 Task: Create a due date automation trigger when advanced on, 2 days after a card is due add fields without custom fields "Resume" completed at 11:00 AM.
Action: Mouse moved to (960, 275)
Screenshot: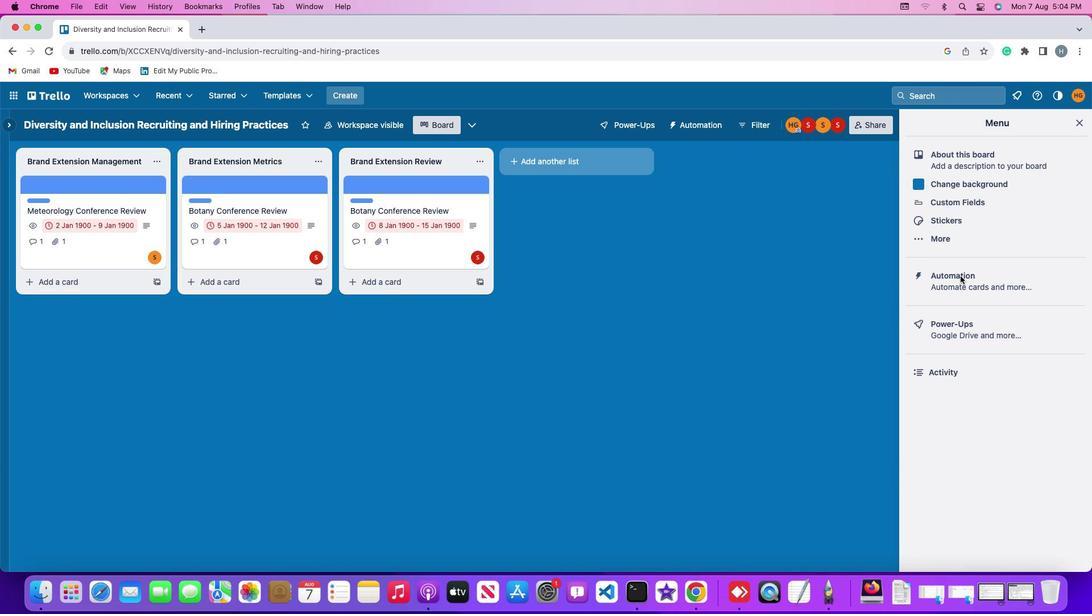 
Action: Mouse pressed left at (960, 275)
Screenshot: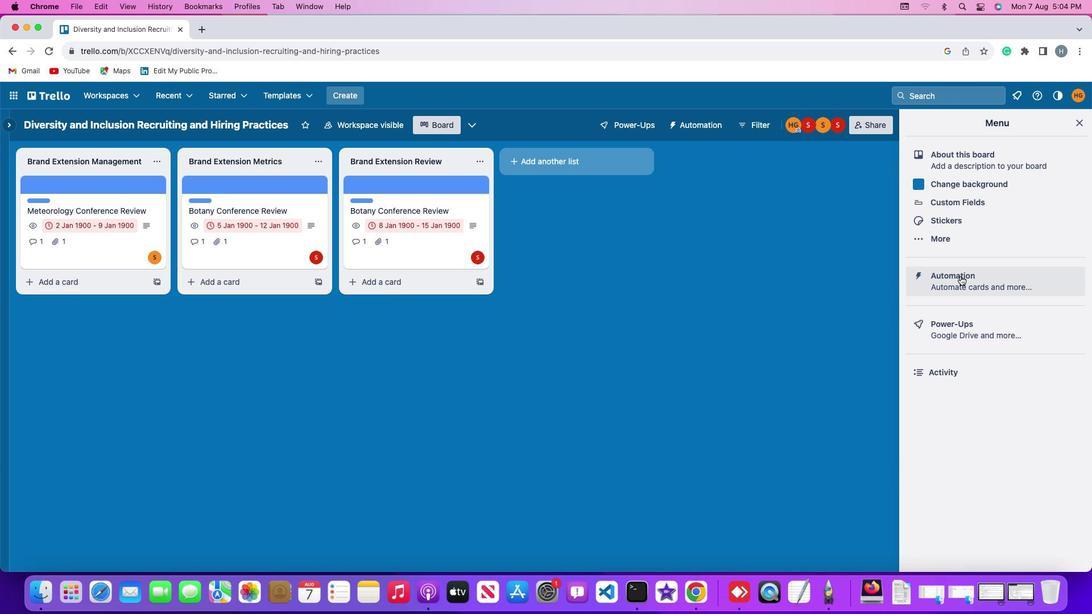 
Action: Mouse moved to (960, 275)
Screenshot: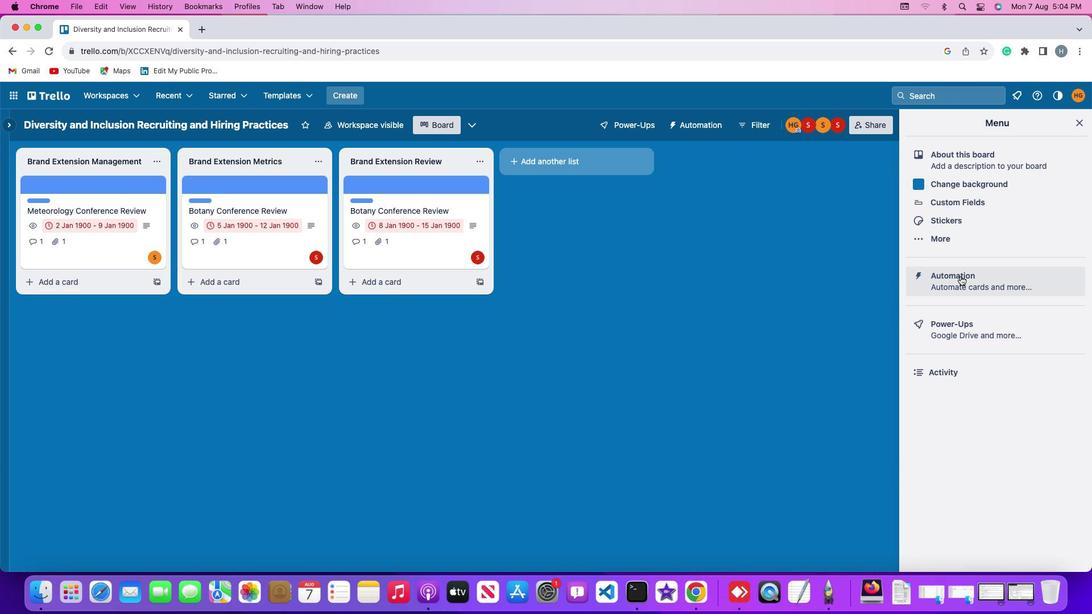 
Action: Mouse pressed left at (960, 275)
Screenshot: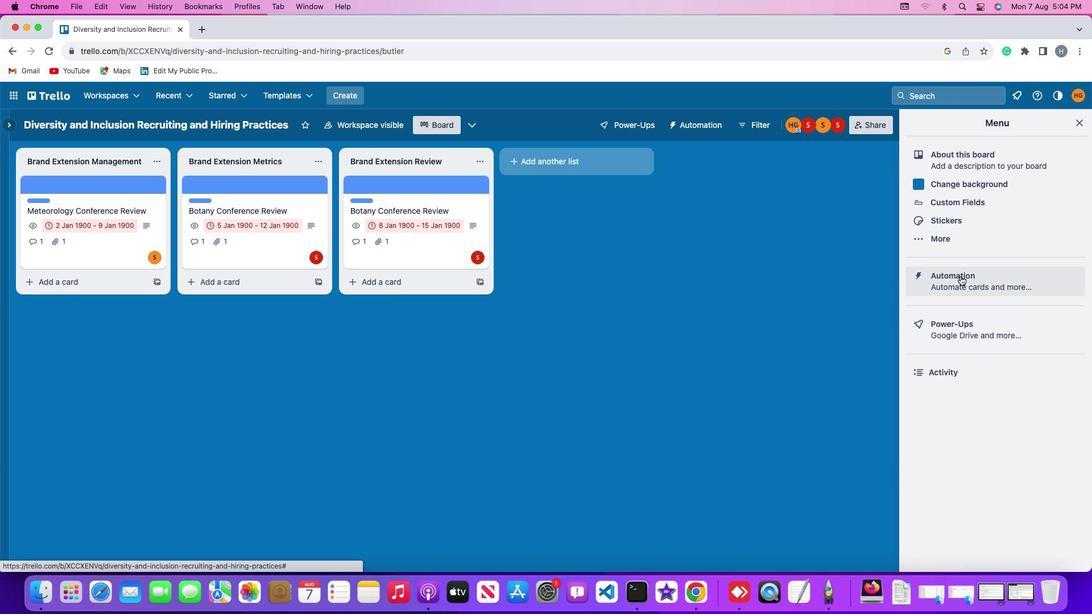 
Action: Mouse moved to (87, 267)
Screenshot: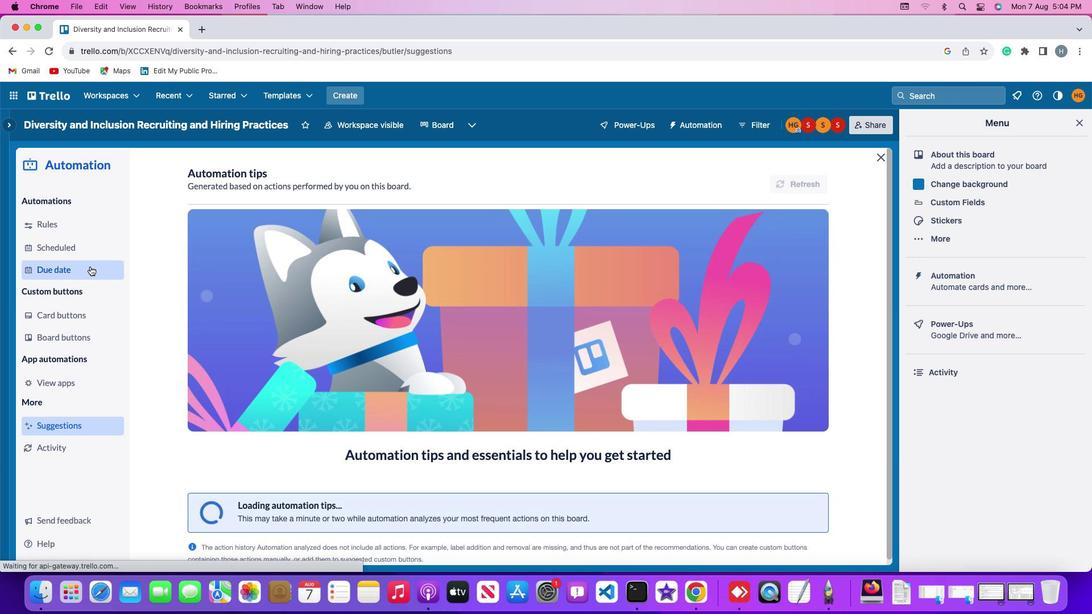 
Action: Mouse pressed left at (87, 267)
Screenshot: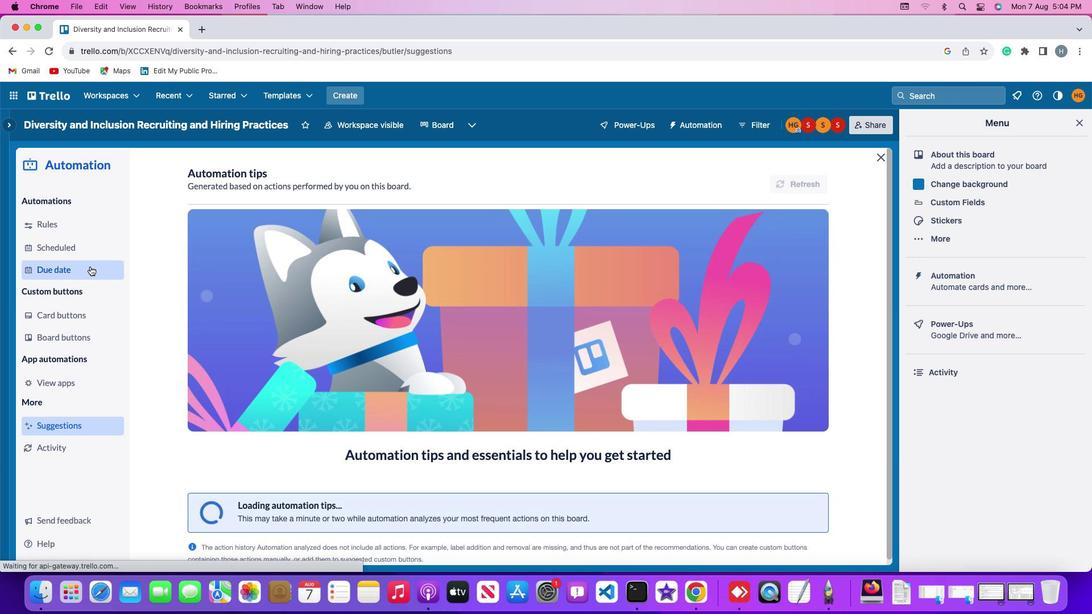 
Action: Mouse moved to (750, 174)
Screenshot: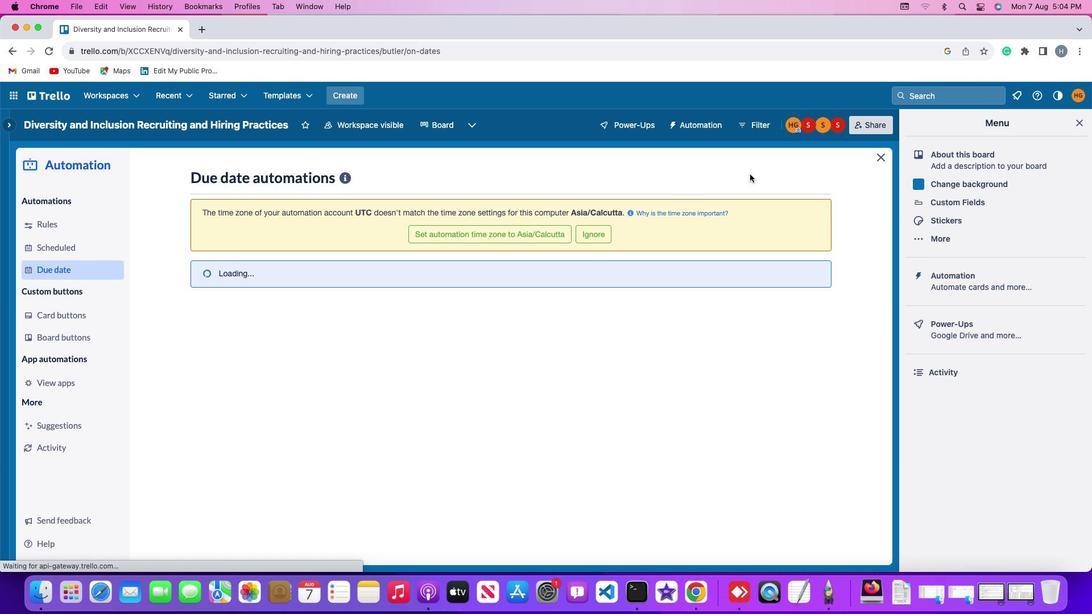 
Action: Mouse pressed left at (750, 174)
Screenshot: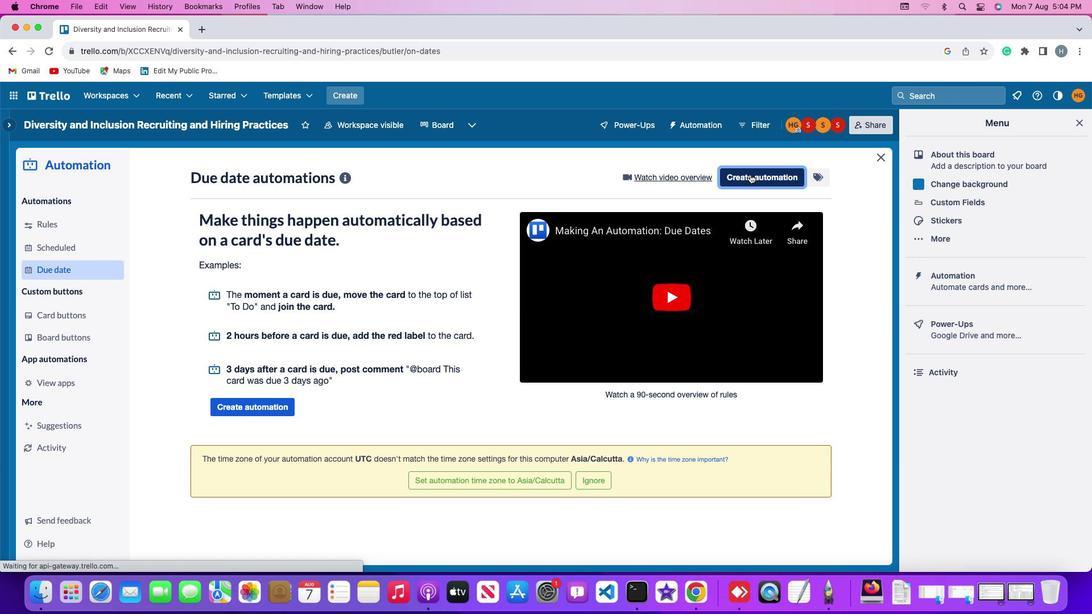 
Action: Mouse moved to (397, 283)
Screenshot: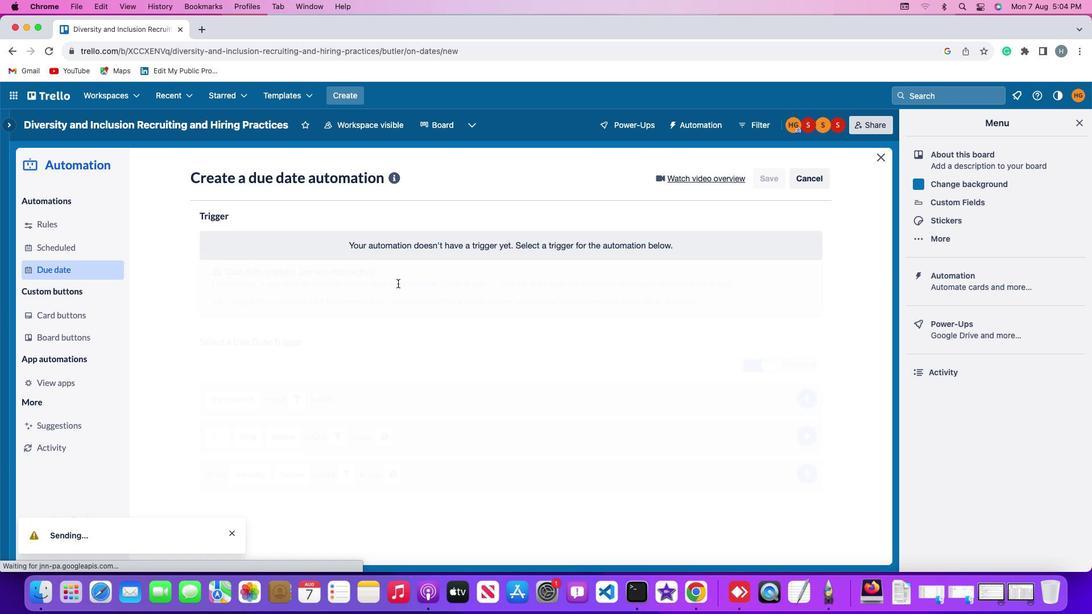 
Action: Mouse pressed left at (397, 283)
Screenshot: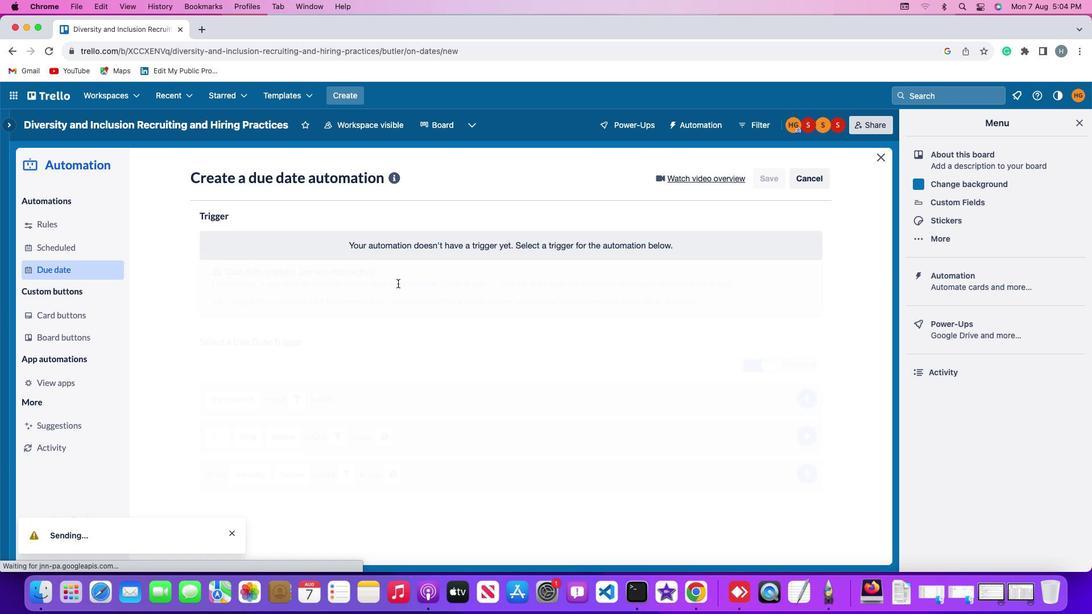 
Action: Mouse moved to (221, 457)
Screenshot: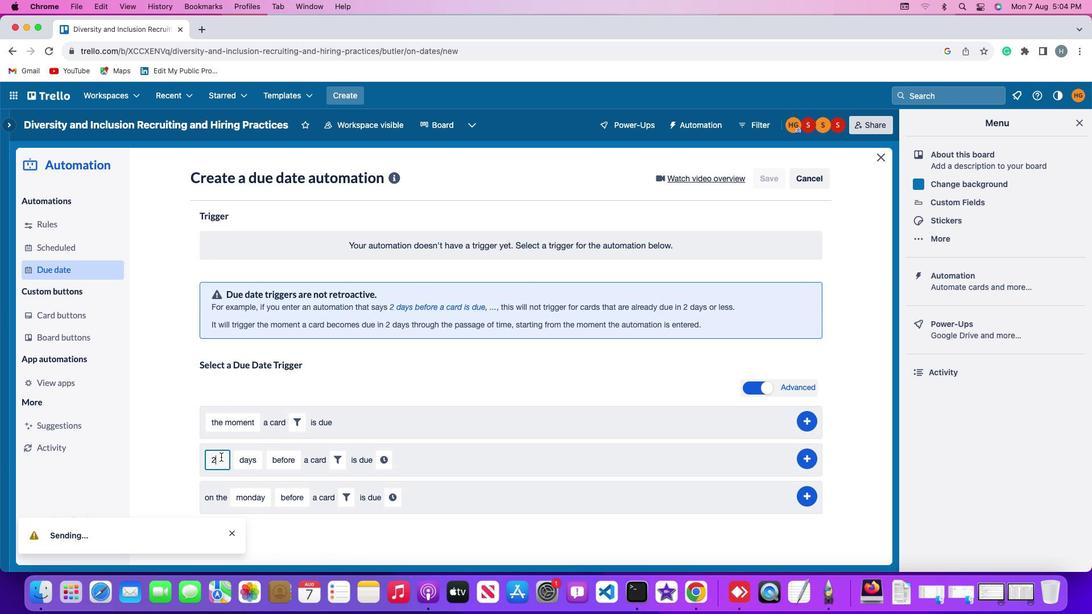 
Action: Mouse pressed left at (221, 457)
Screenshot: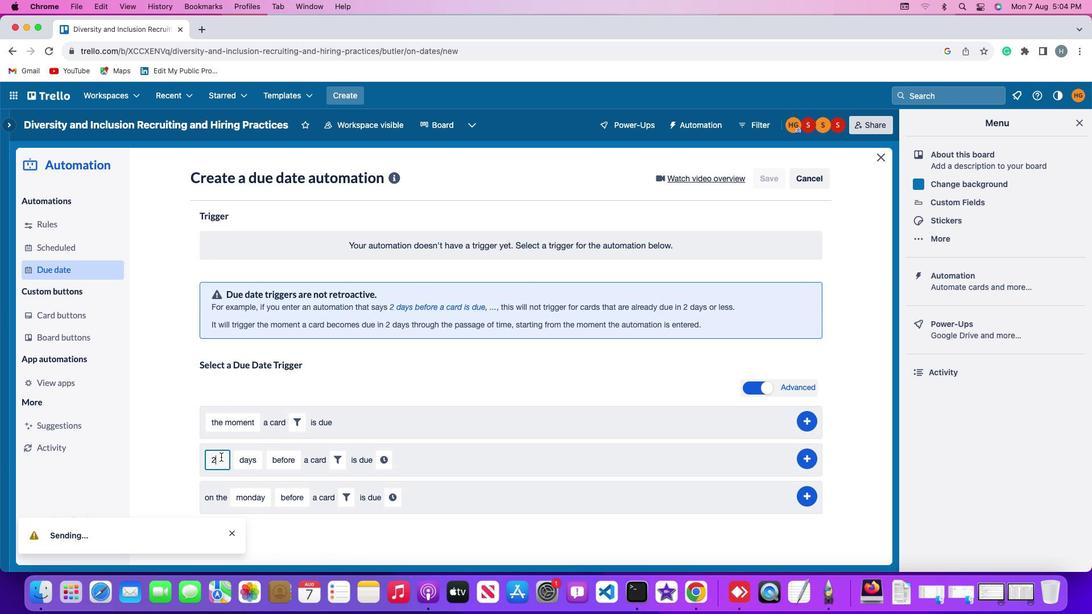 
Action: Key pressed Key.backspace'2'
Screenshot: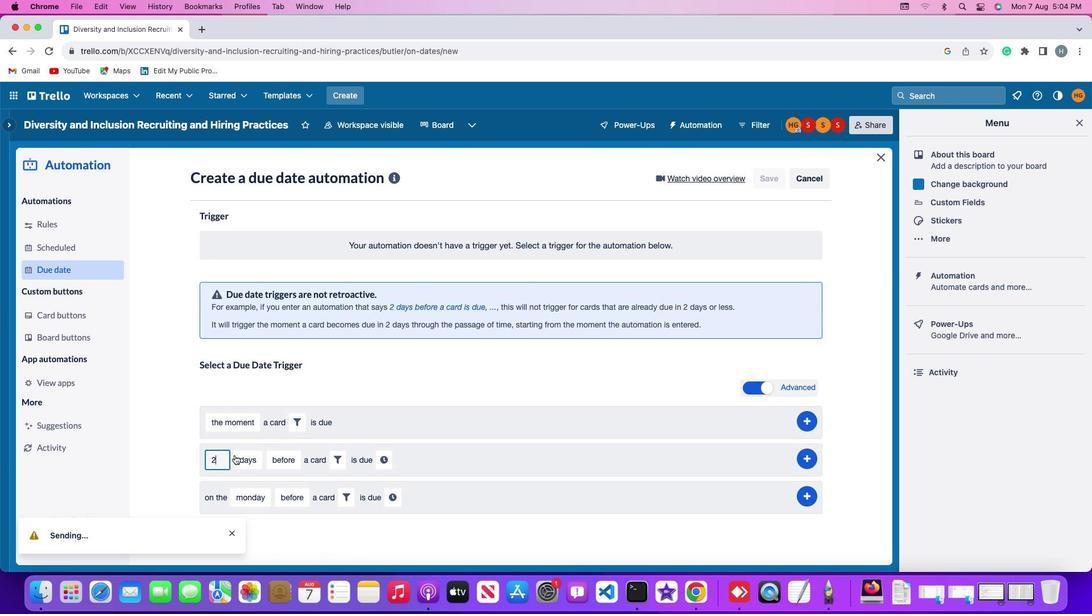 
Action: Mouse moved to (248, 458)
Screenshot: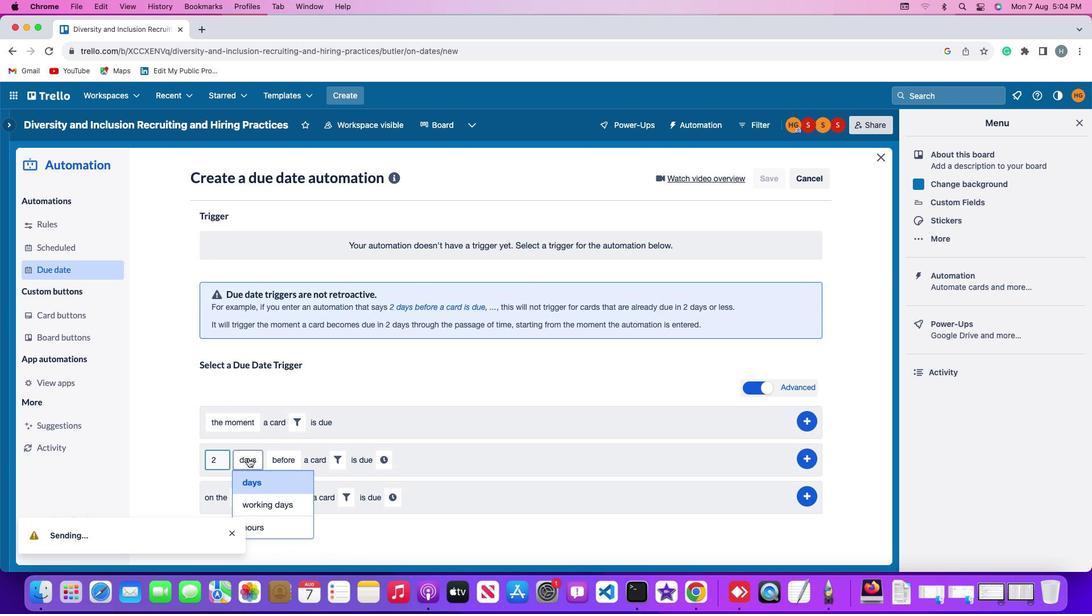 
Action: Mouse pressed left at (248, 458)
Screenshot: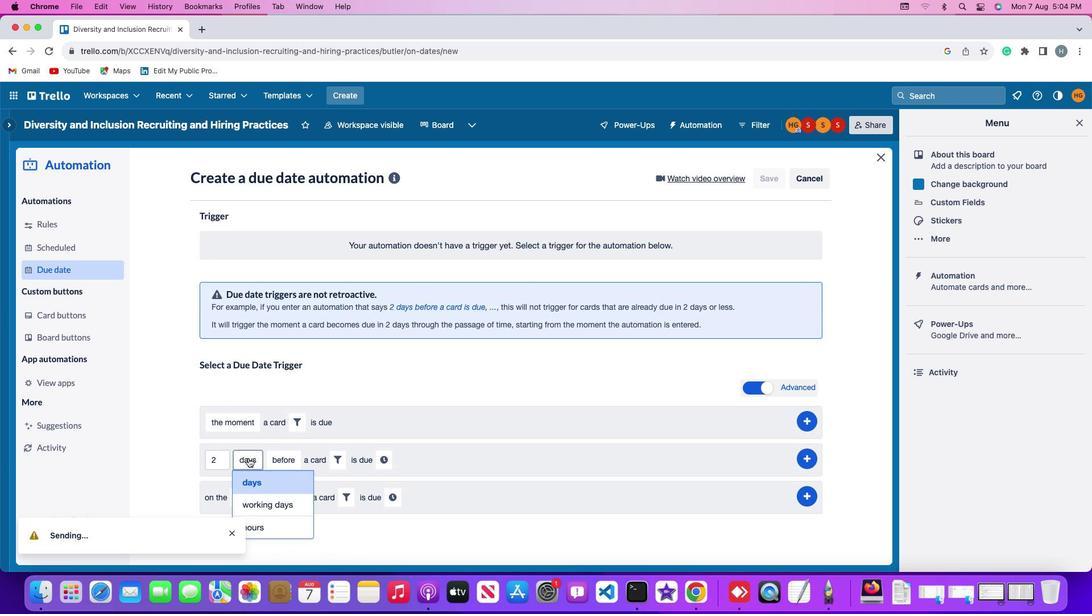 
Action: Mouse moved to (256, 478)
Screenshot: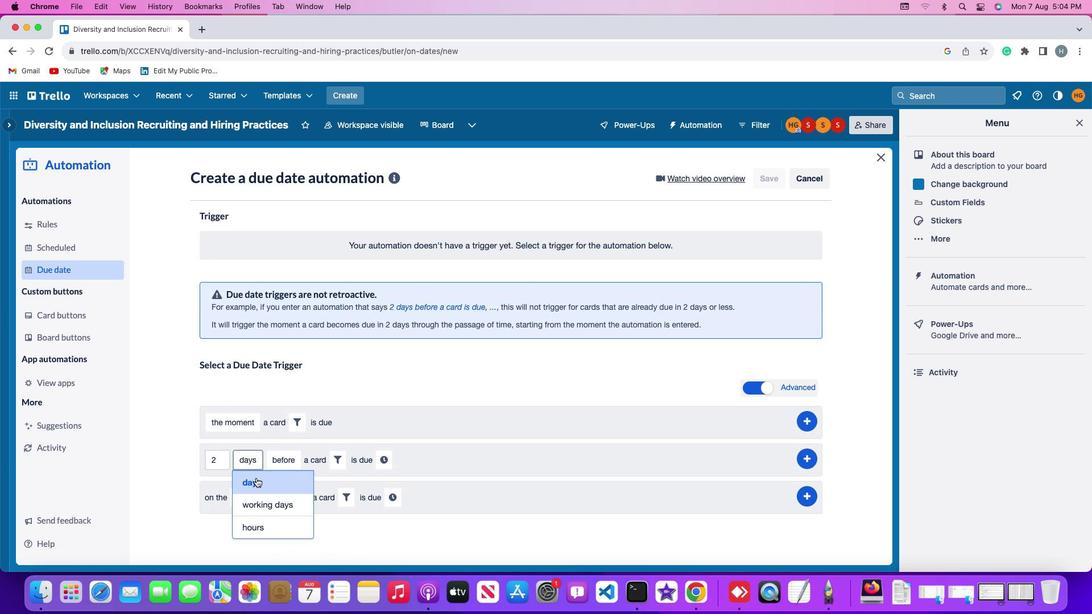 
Action: Mouse pressed left at (256, 478)
Screenshot: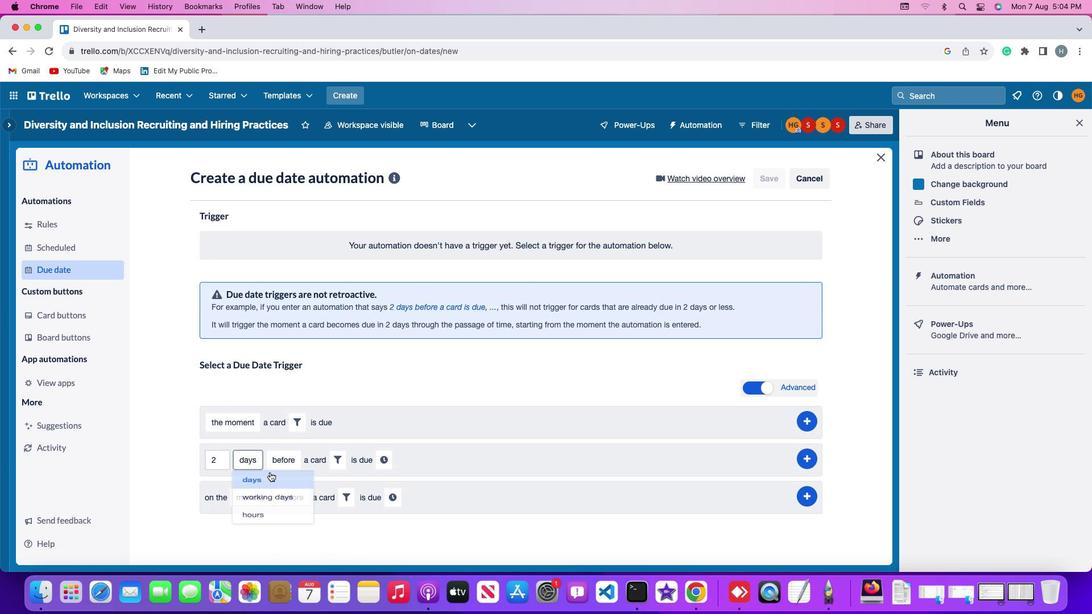 
Action: Mouse moved to (293, 459)
Screenshot: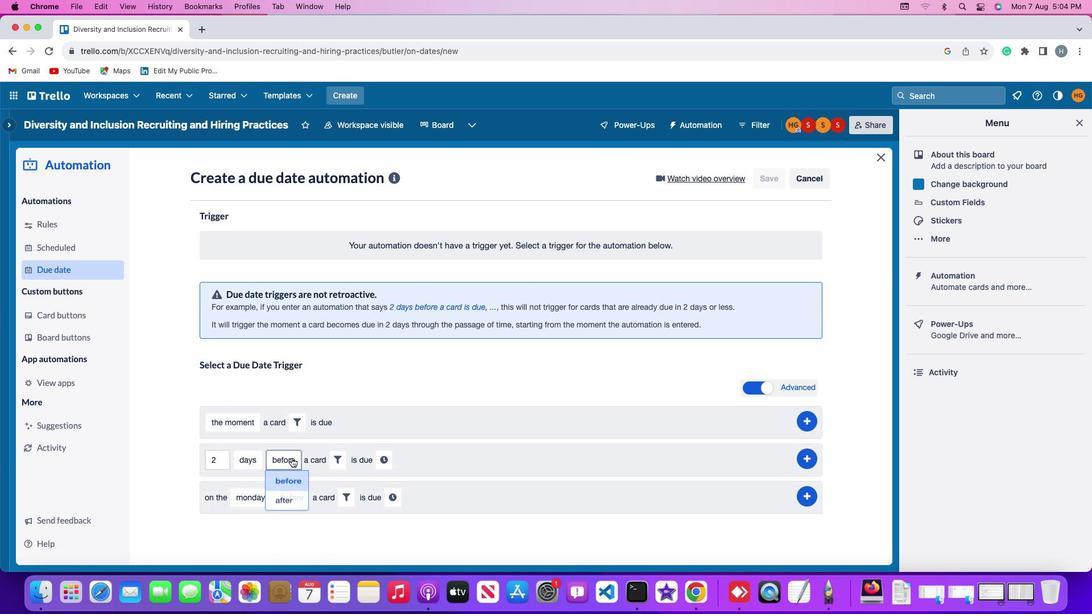 
Action: Mouse pressed left at (293, 459)
Screenshot: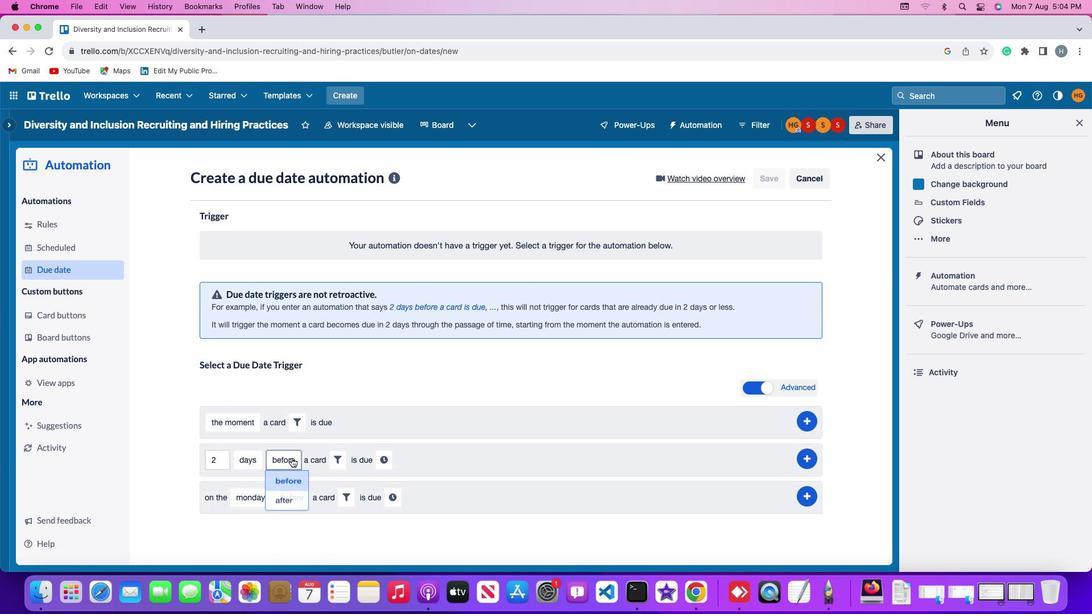 
Action: Mouse moved to (281, 506)
Screenshot: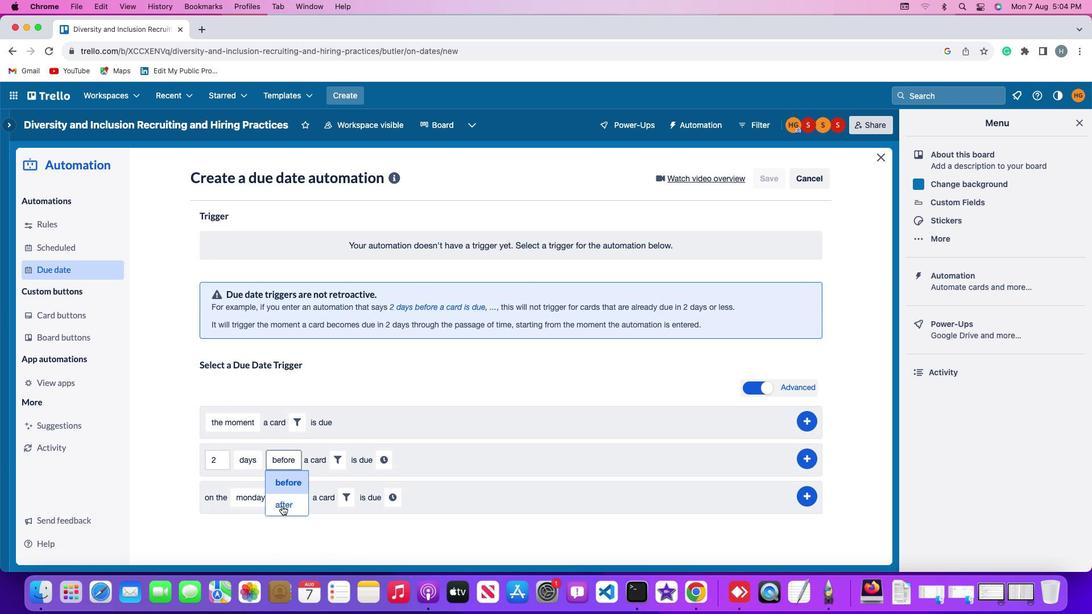 
Action: Mouse pressed left at (281, 506)
Screenshot: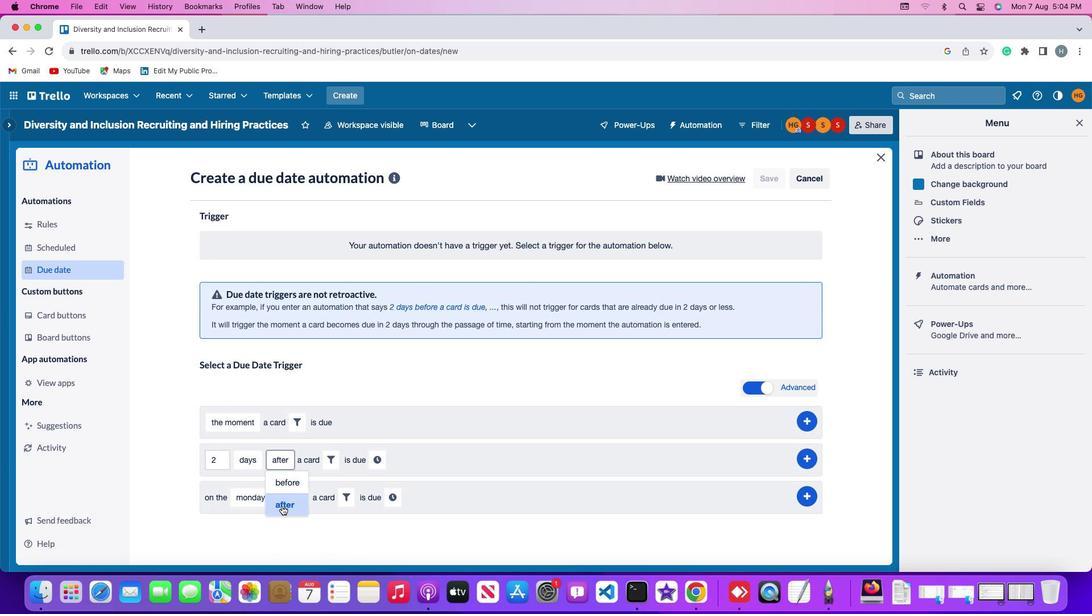 
Action: Mouse moved to (334, 458)
Screenshot: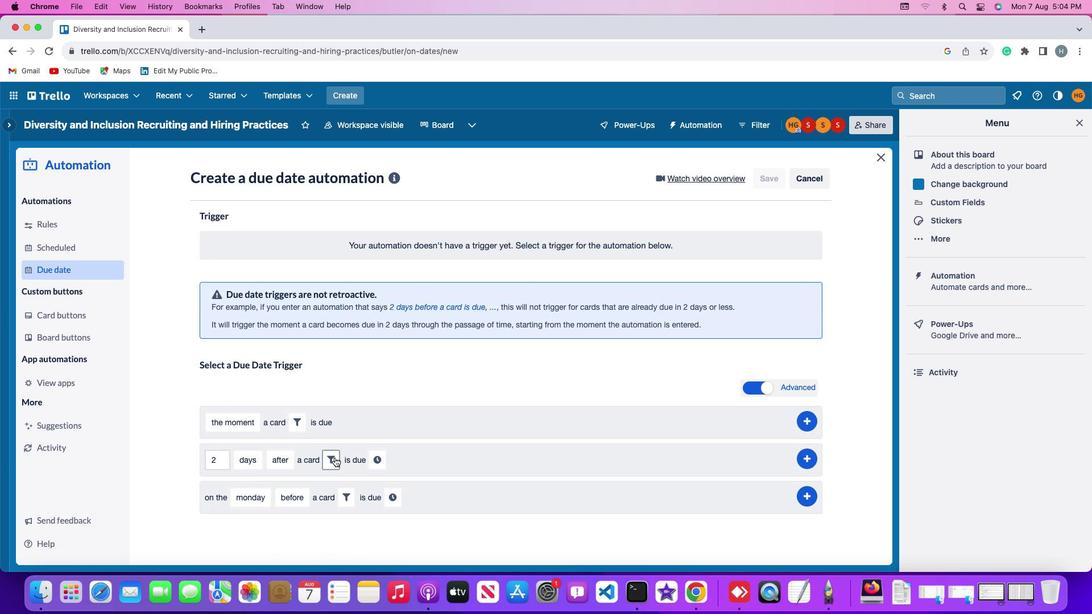 
Action: Mouse pressed left at (334, 458)
Screenshot: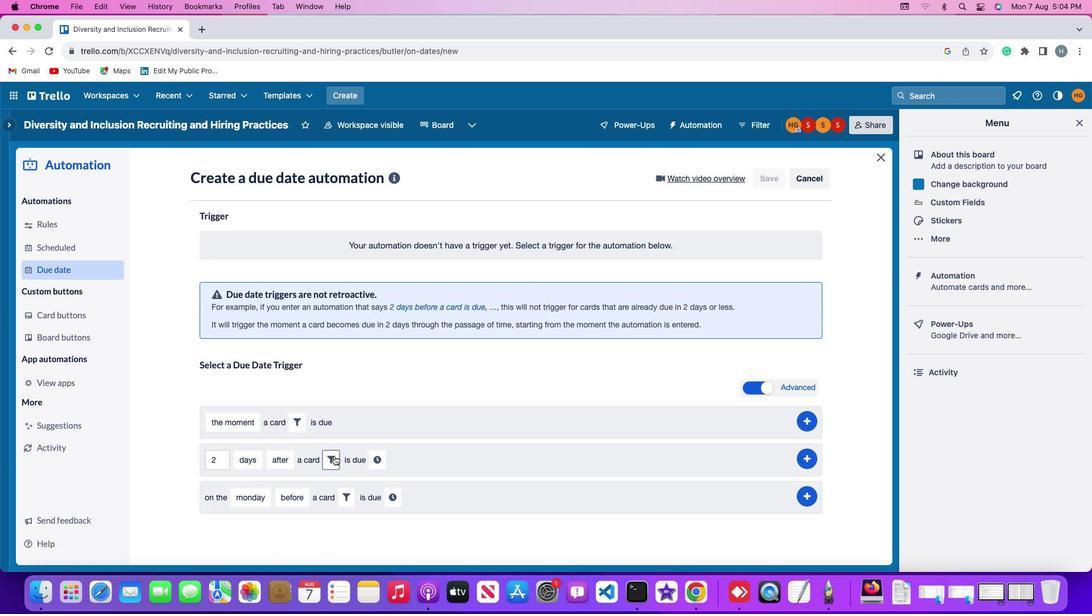 
Action: Mouse moved to (517, 493)
Screenshot: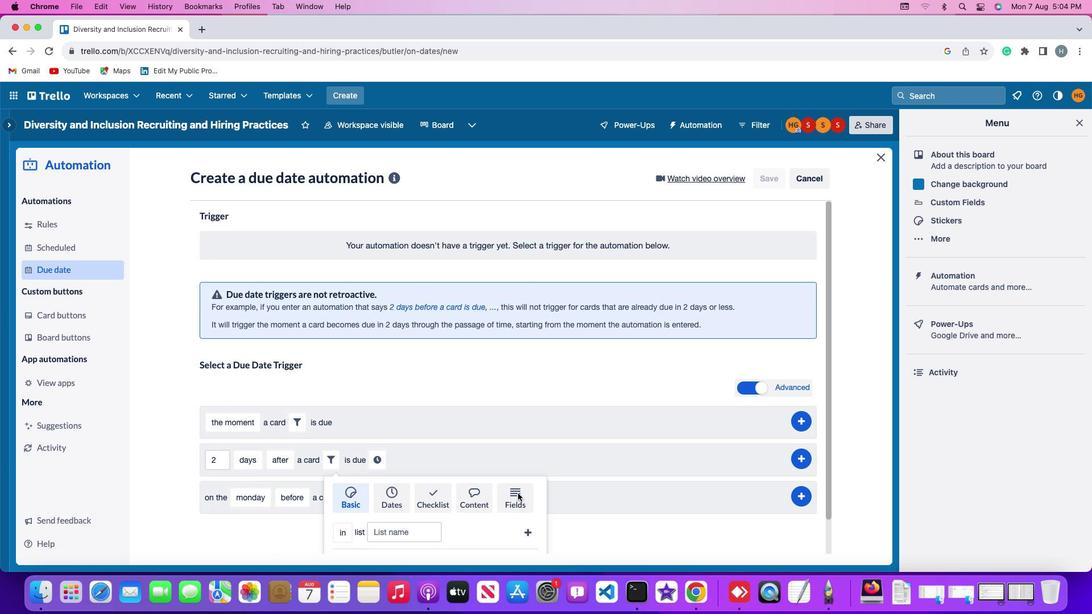 
Action: Mouse pressed left at (517, 493)
Screenshot: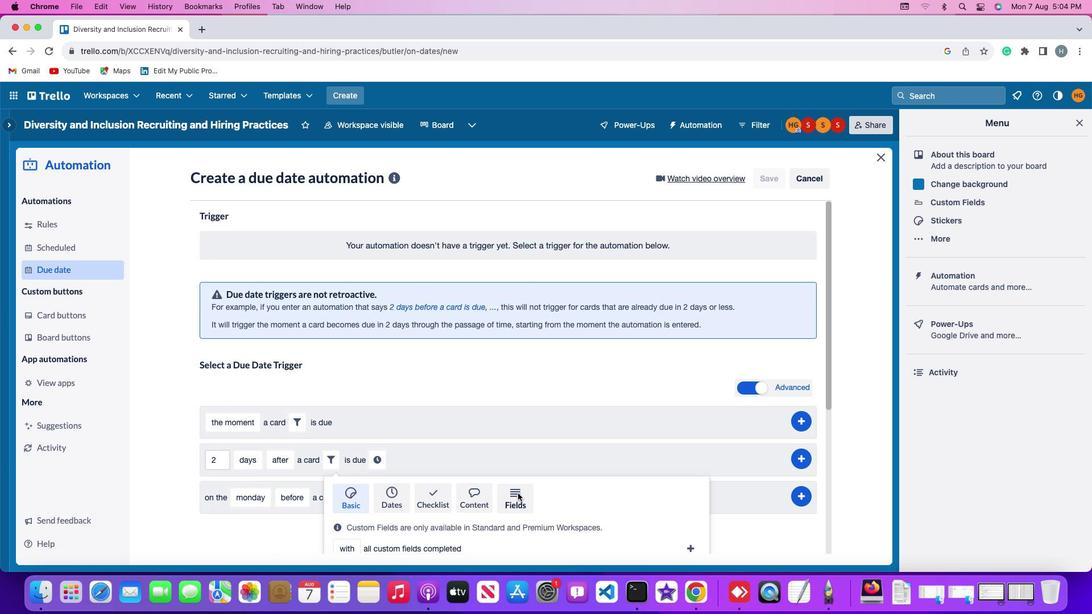 
Action: Mouse moved to (509, 492)
Screenshot: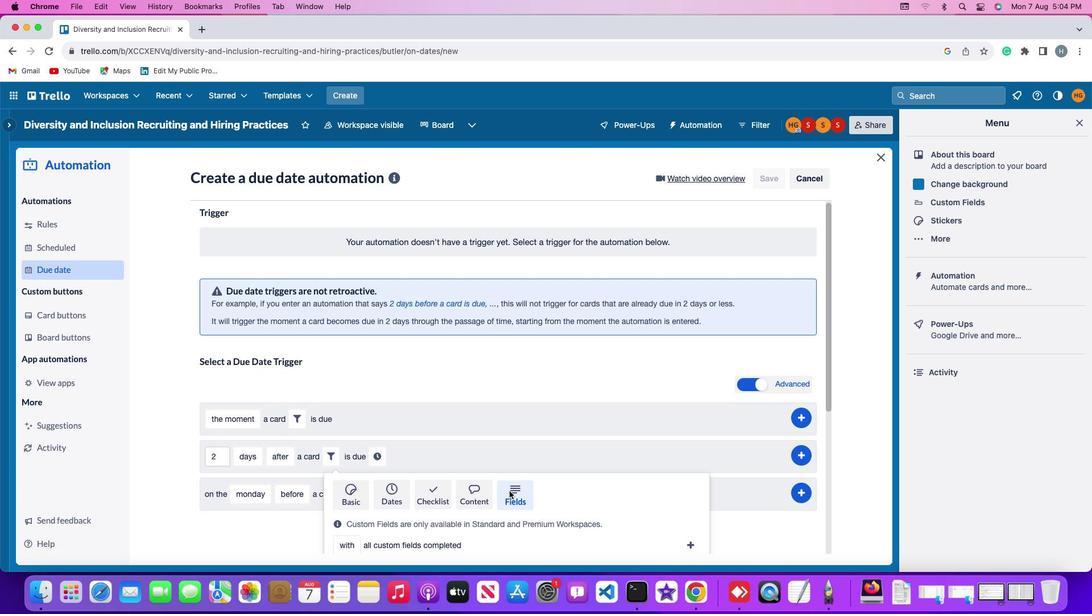 
Action: Mouse scrolled (509, 492) with delta (0, 0)
Screenshot: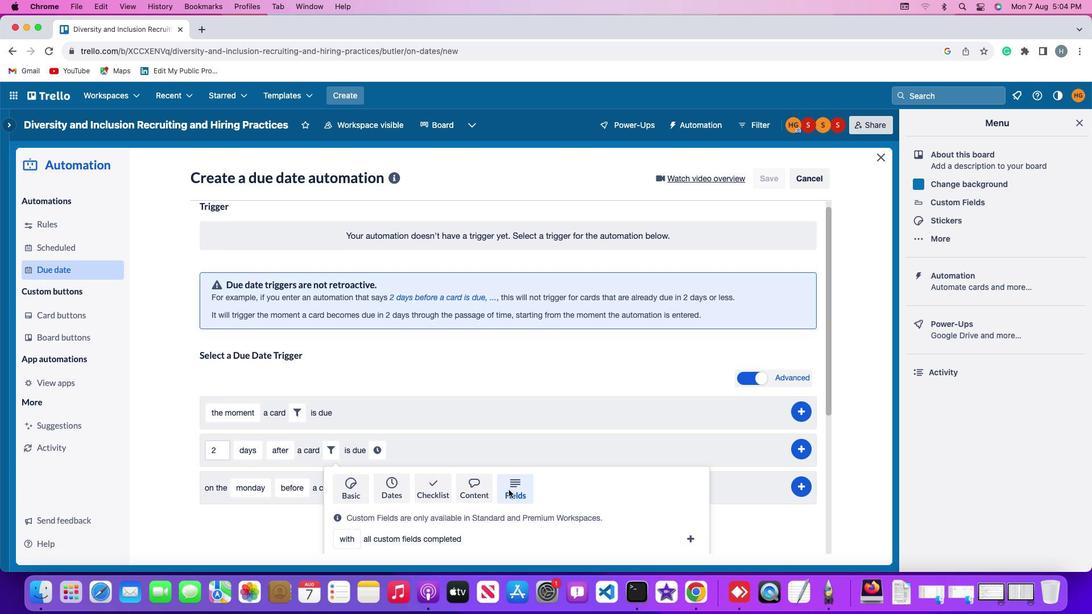
Action: Mouse moved to (509, 492)
Screenshot: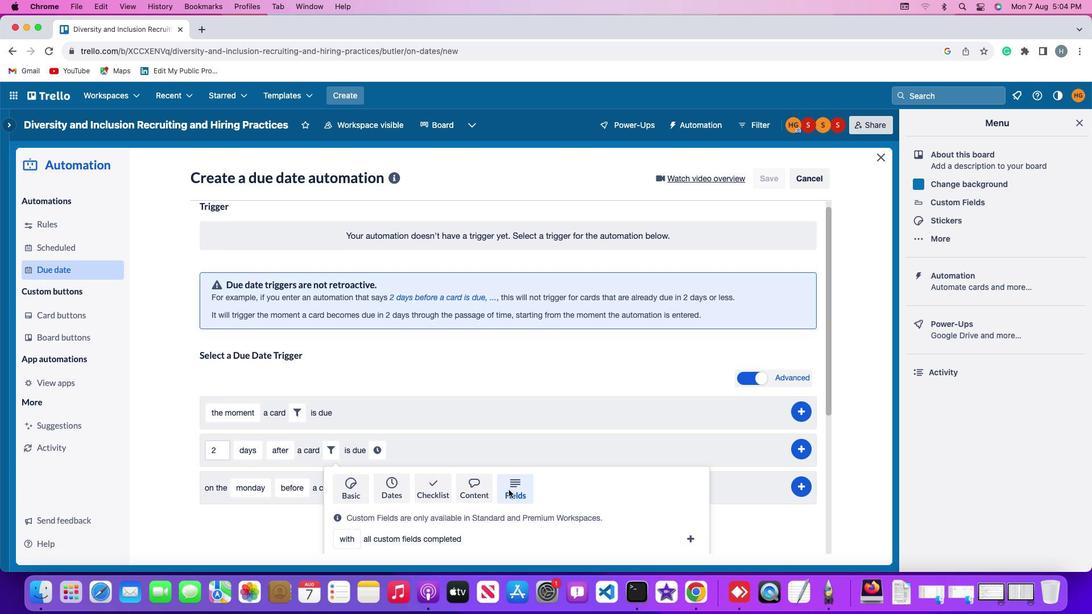 
Action: Mouse scrolled (509, 492) with delta (0, 0)
Screenshot: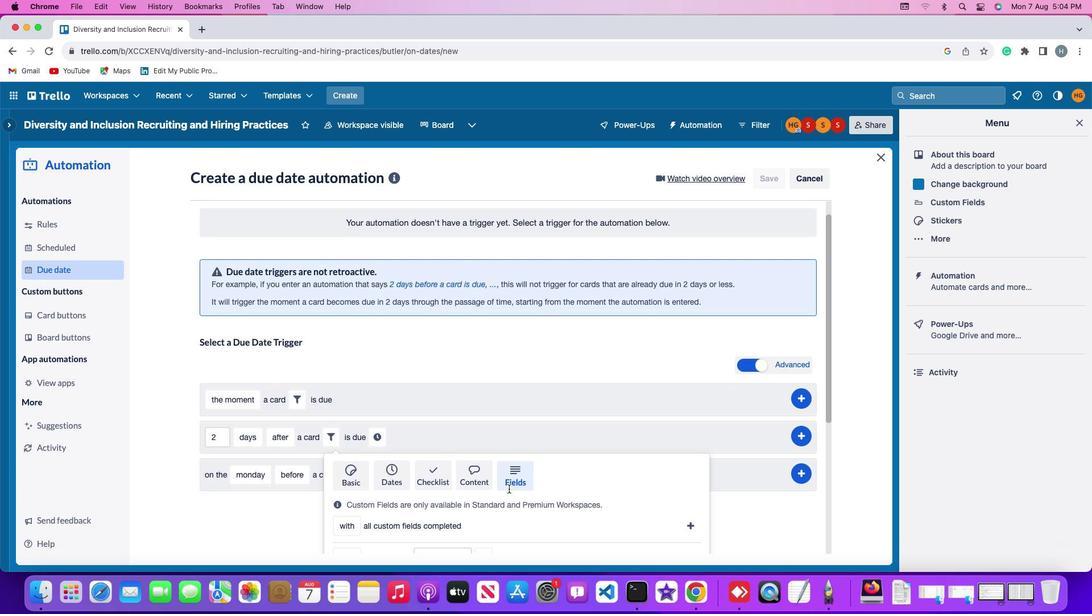 
Action: Mouse moved to (509, 491)
Screenshot: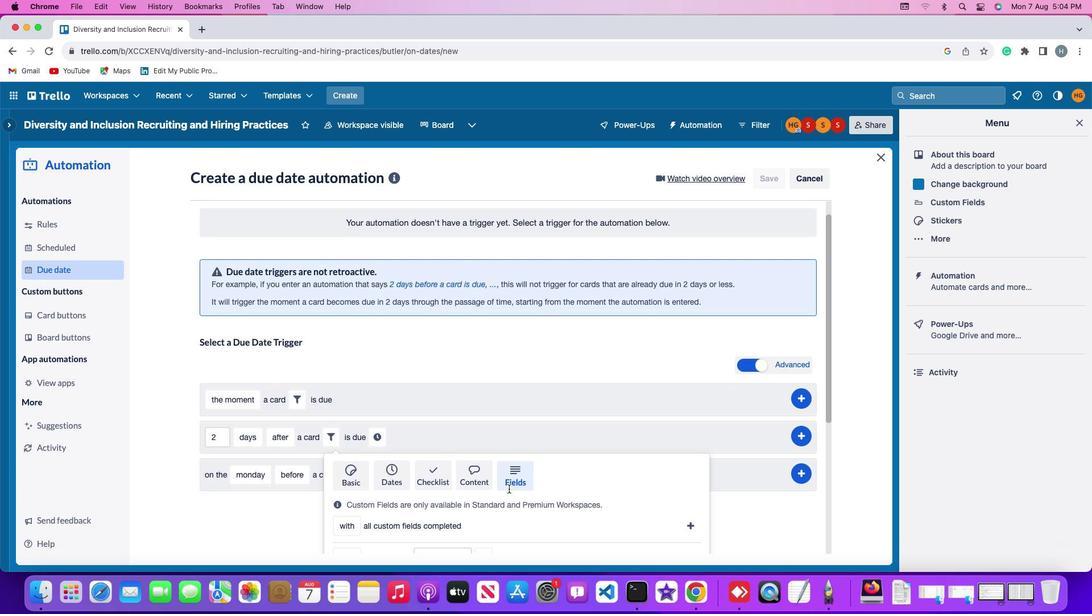 
Action: Mouse scrolled (509, 491) with delta (0, -1)
Screenshot: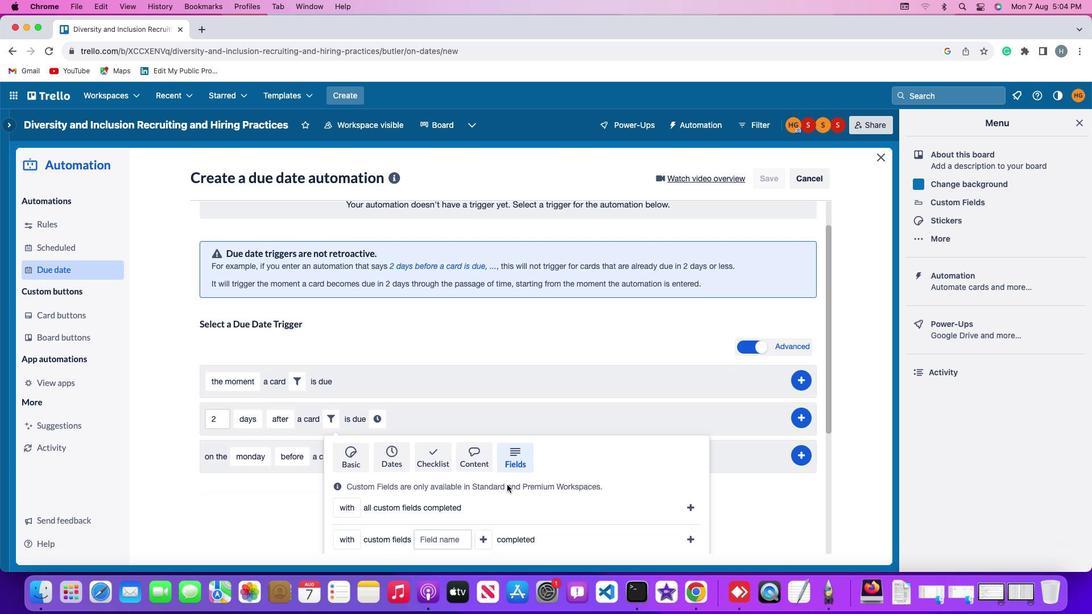 
Action: Mouse moved to (347, 501)
Screenshot: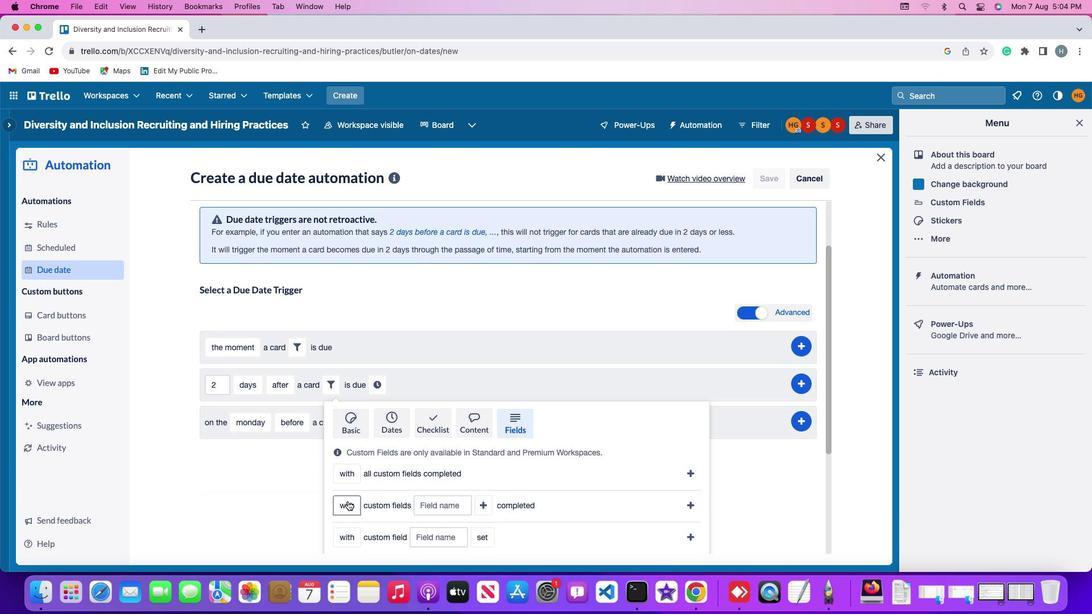 
Action: Mouse pressed left at (347, 501)
Screenshot: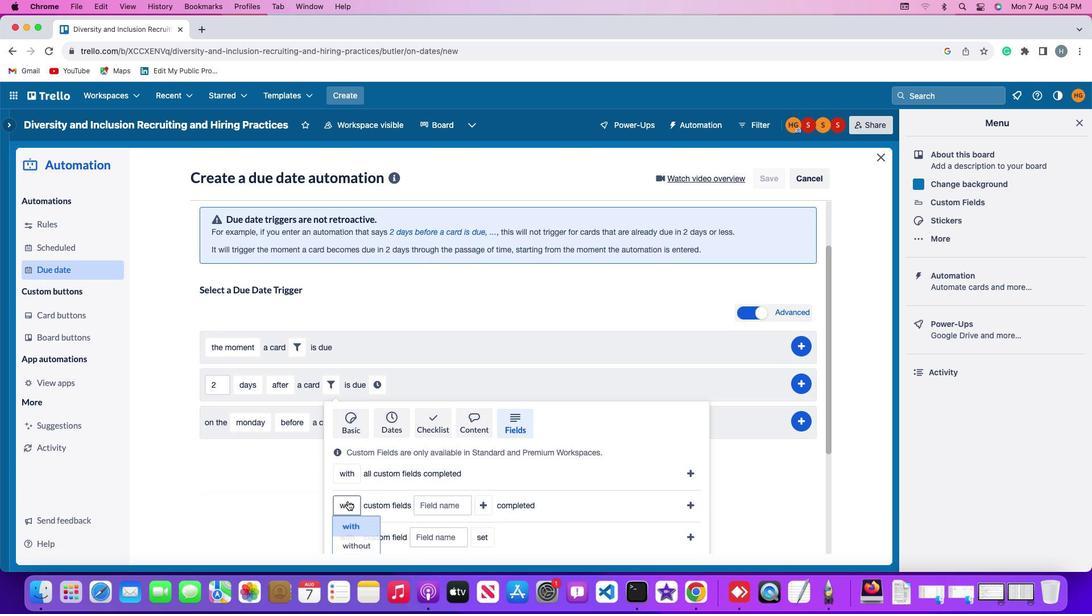 
Action: Mouse moved to (352, 525)
Screenshot: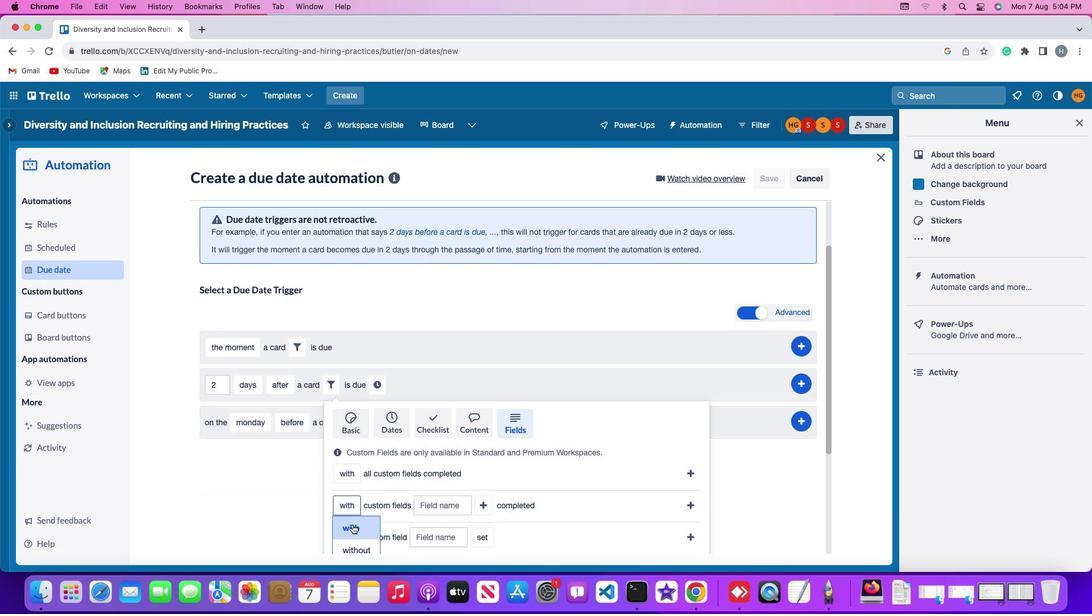 
Action: Mouse pressed left at (352, 525)
Screenshot: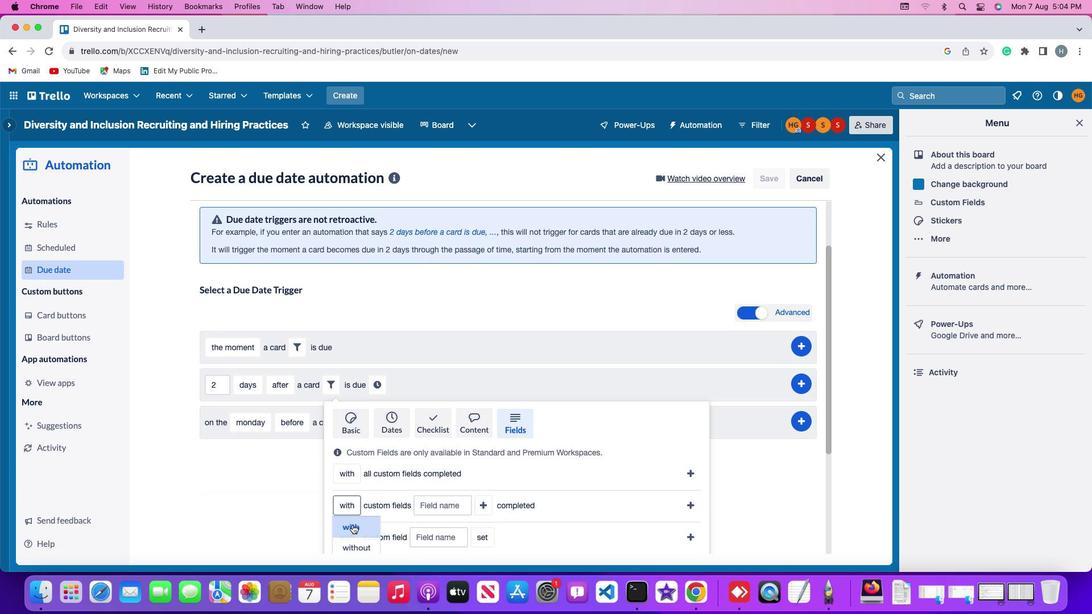 
Action: Mouse moved to (448, 507)
Screenshot: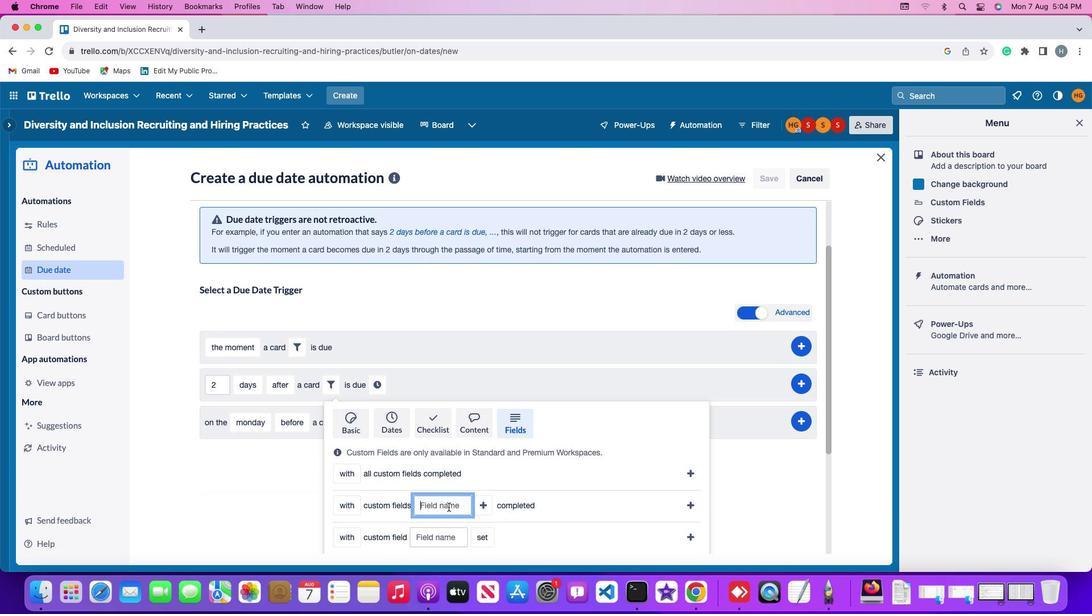
Action: Mouse pressed left at (448, 507)
Screenshot: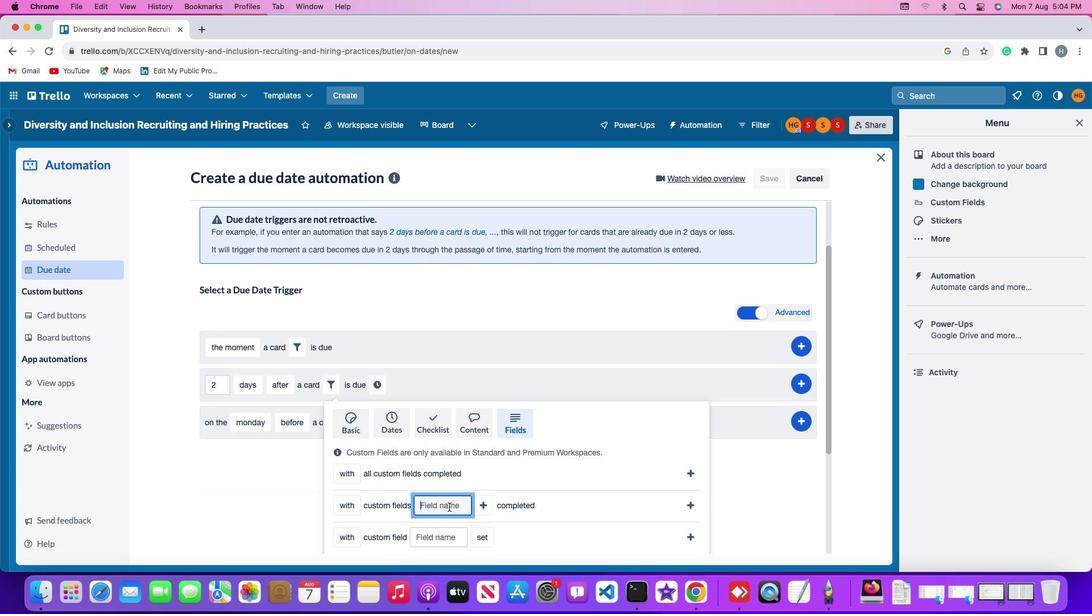 
Action: Mouse moved to (448, 506)
Screenshot: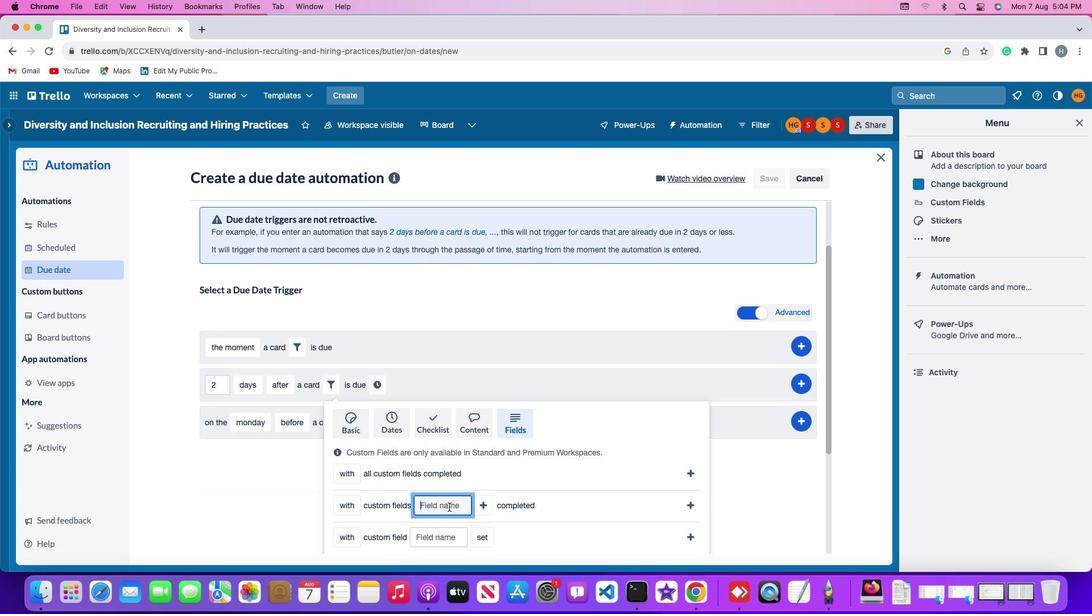 
Action: Key pressed Key.shift'R''e''s''u''m''e'
Screenshot: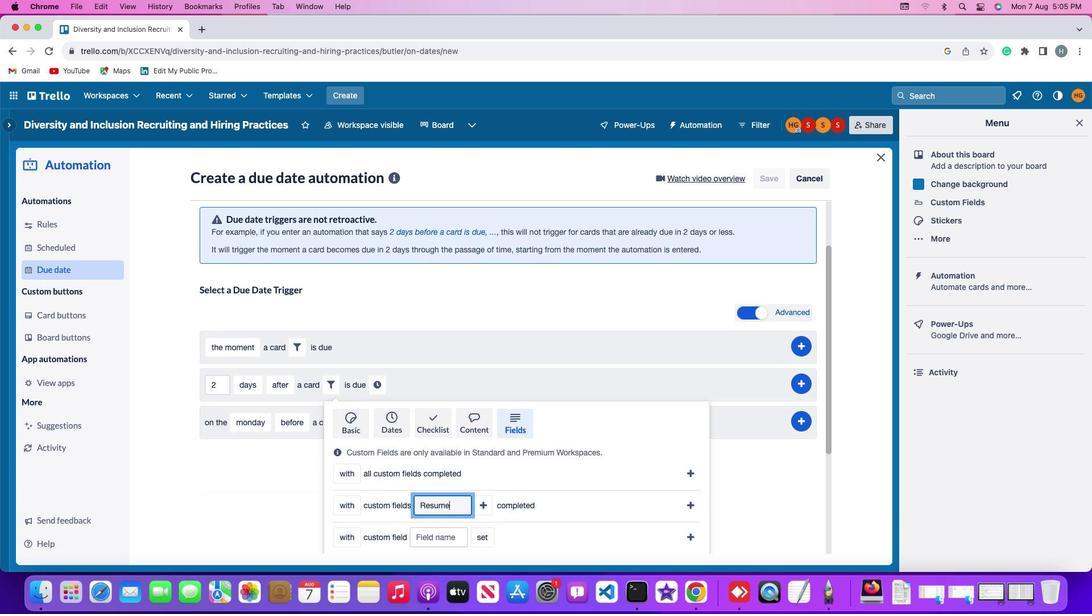 
Action: Mouse moved to (691, 502)
Screenshot: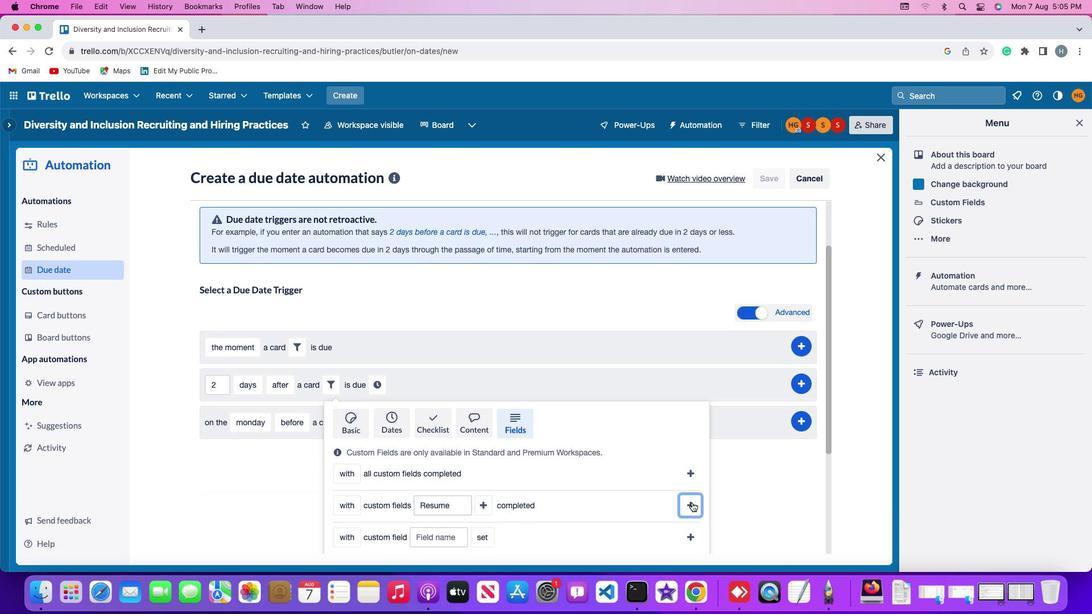 
Action: Mouse pressed left at (691, 502)
Screenshot: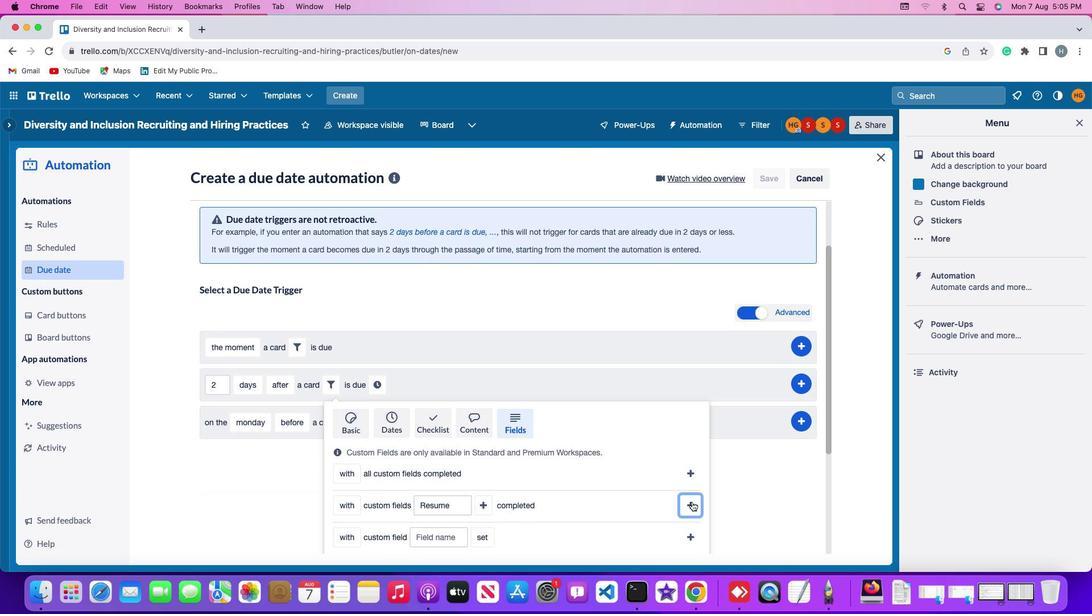 
Action: Mouse moved to (551, 459)
Screenshot: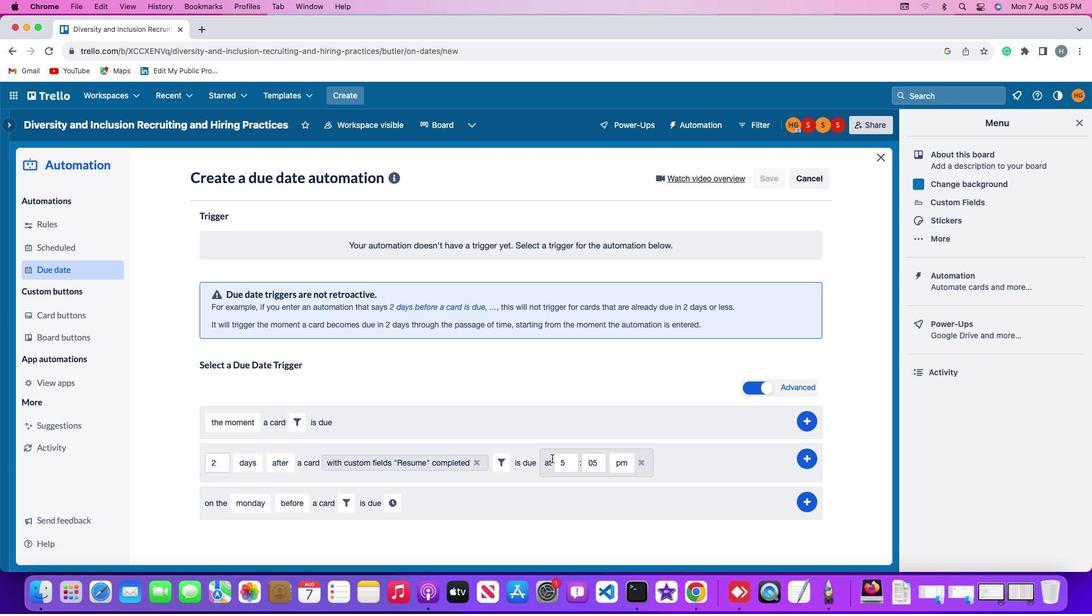 
Action: Mouse pressed left at (551, 459)
Screenshot: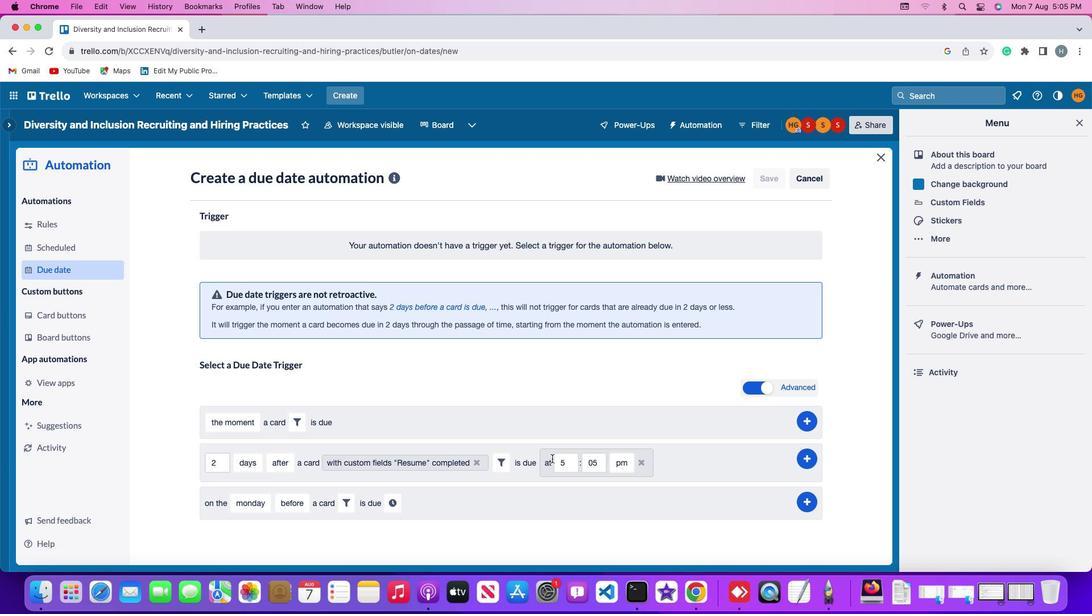 
Action: Mouse moved to (575, 461)
Screenshot: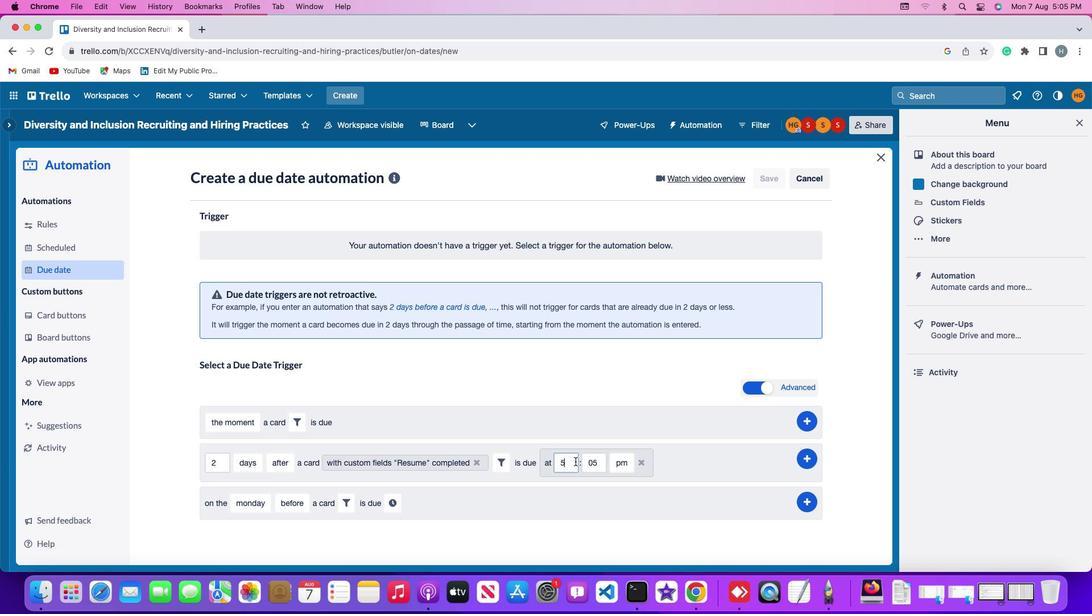 
Action: Mouse pressed left at (575, 461)
Screenshot: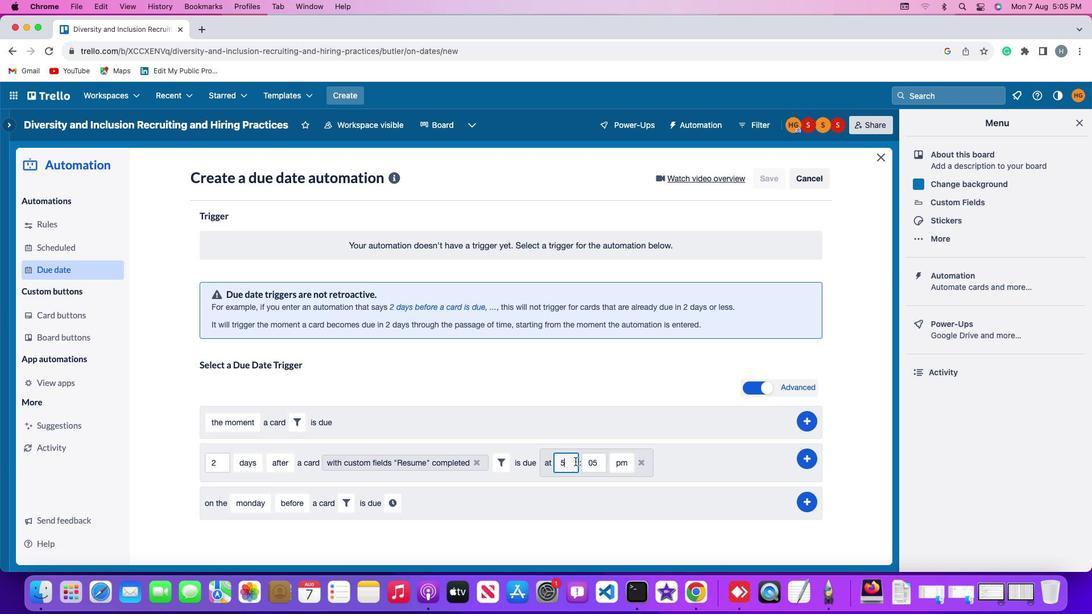 
Action: Key pressed Key.backspace'1''1'
Screenshot: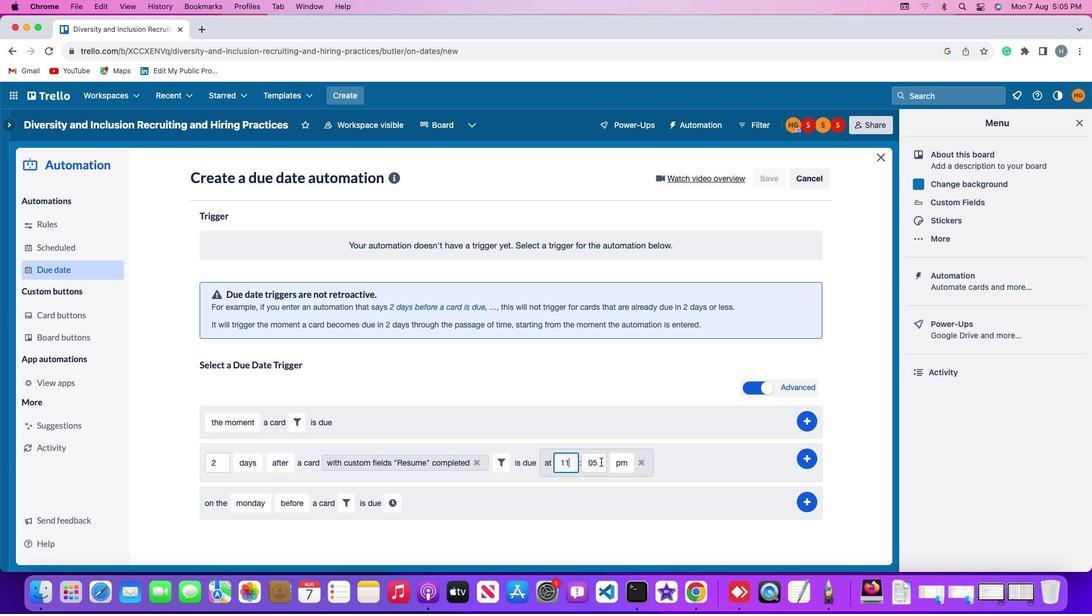 
Action: Mouse moved to (602, 463)
Screenshot: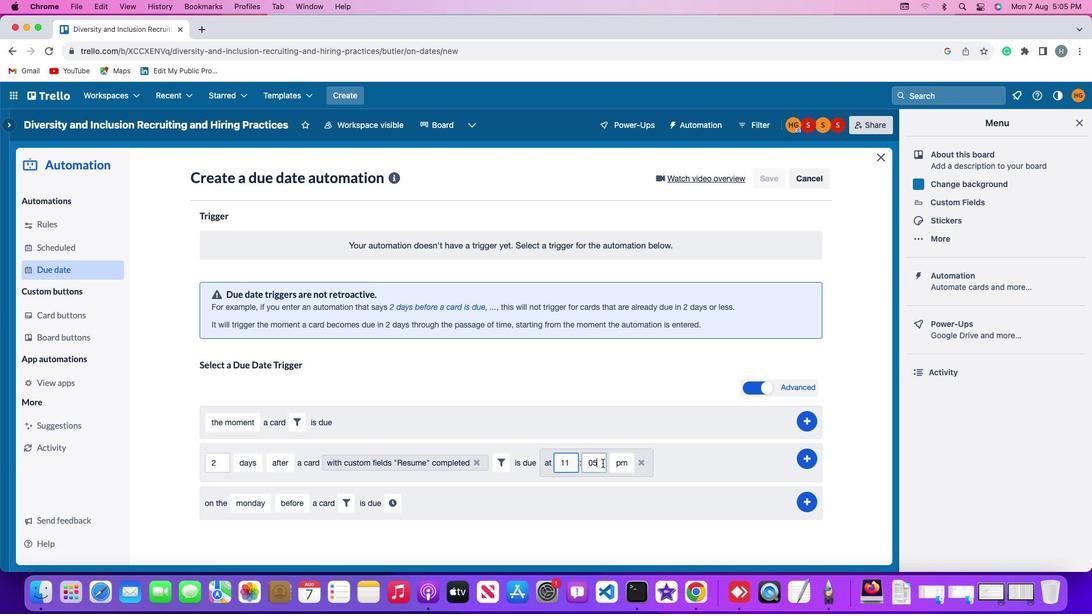 
Action: Mouse pressed left at (602, 463)
Screenshot: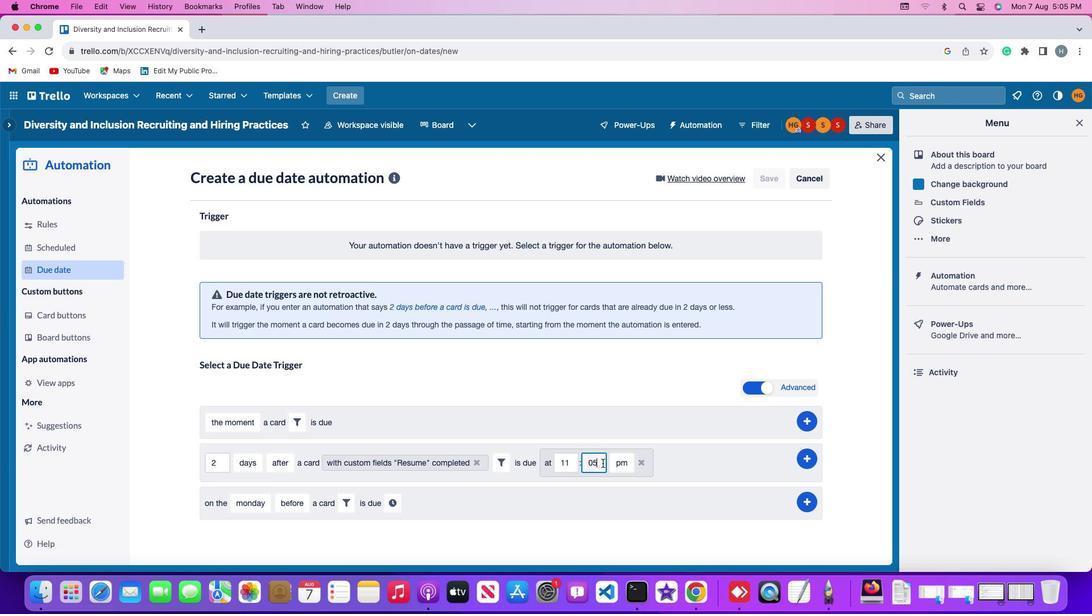 
Action: Key pressed Key.backspaceKey.backspaceKey.backspace
Screenshot: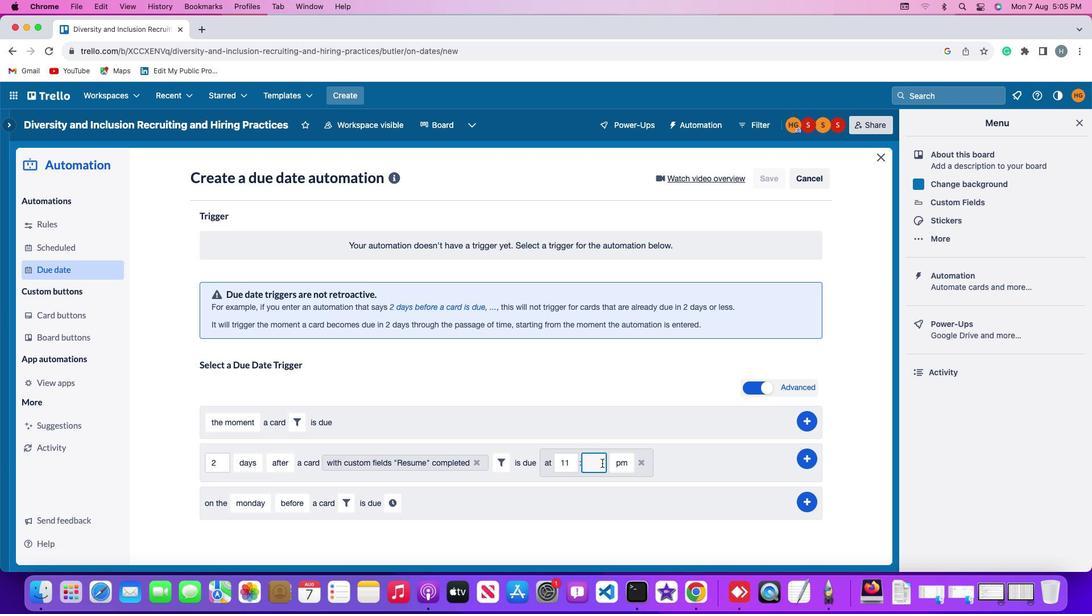 
Action: Mouse moved to (601, 463)
Screenshot: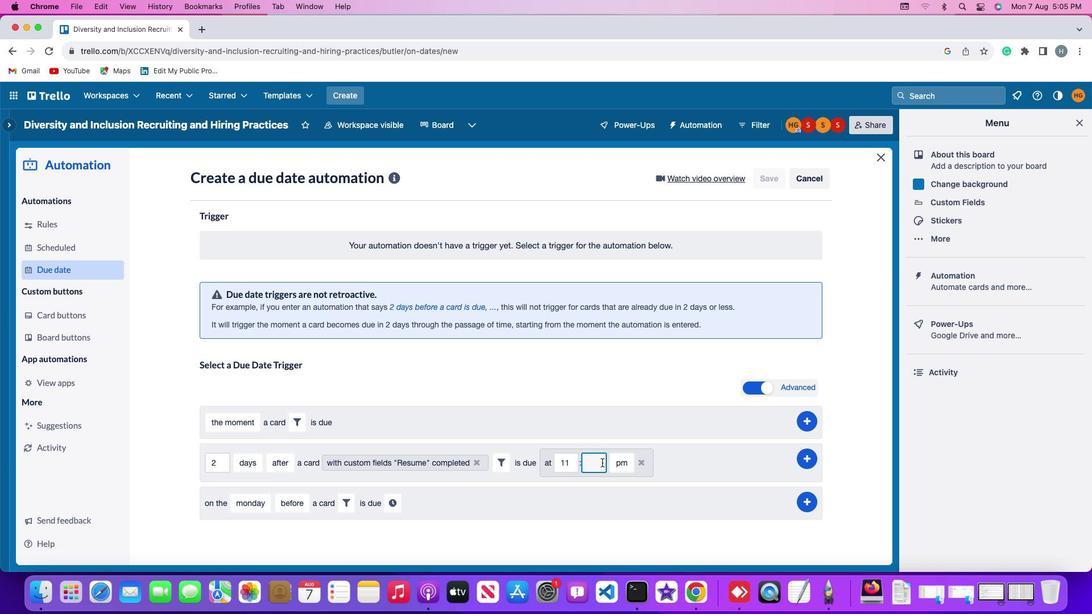 
Action: Key pressed '0''0'
Screenshot: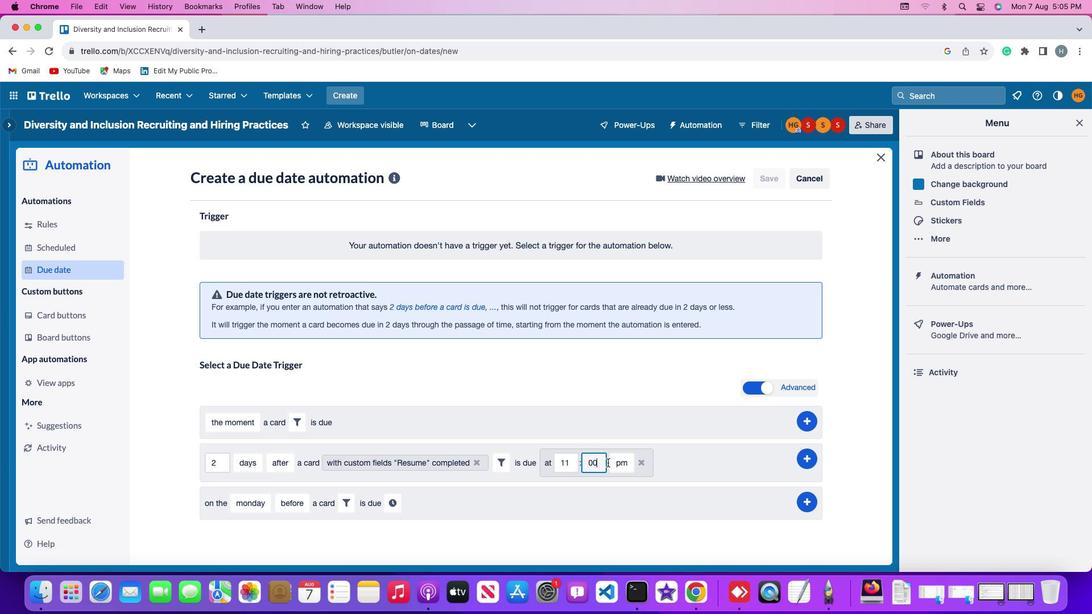 
Action: Mouse moved to (615, 462)
Screenshot: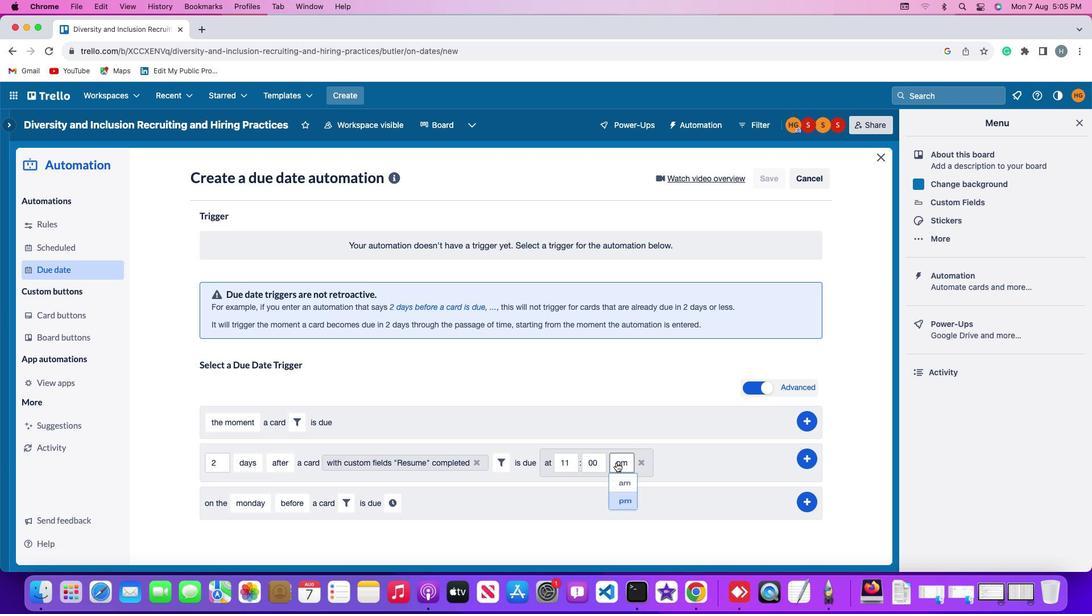 
Action: Mouse pressed left at (615, 462)
Screenshot: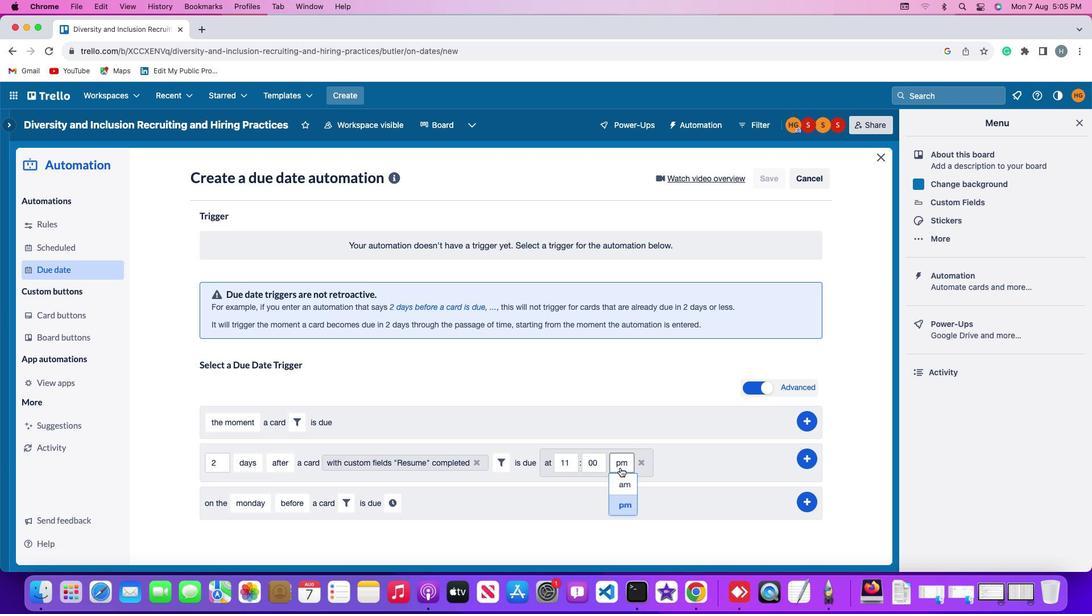 
Action: Mouse moved to (624, 483)
Screenshot: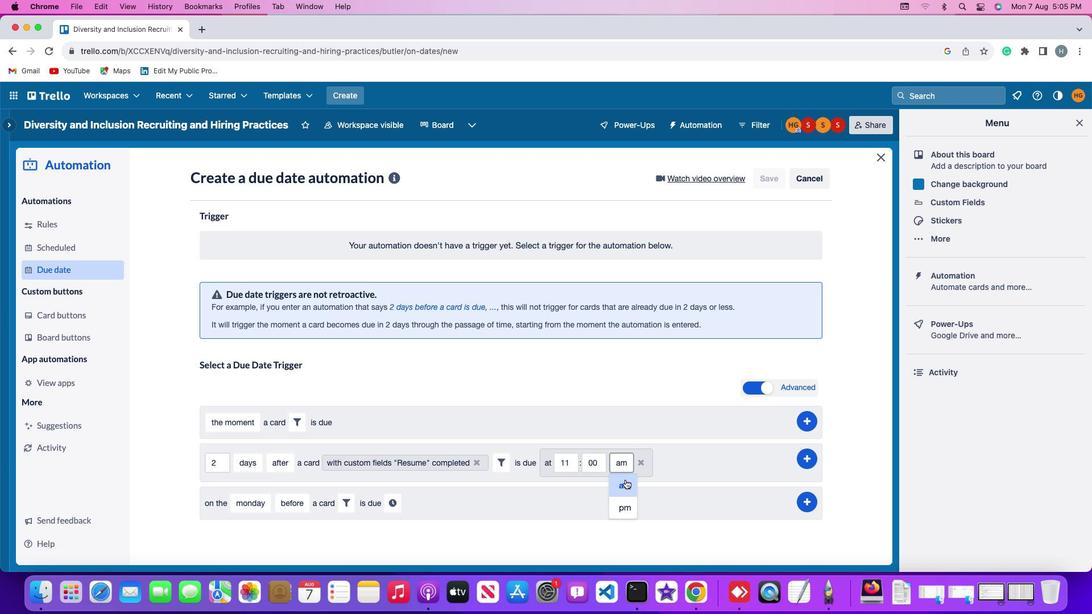 
Action: Mouse pressed left at (624, 483)
Screenshot: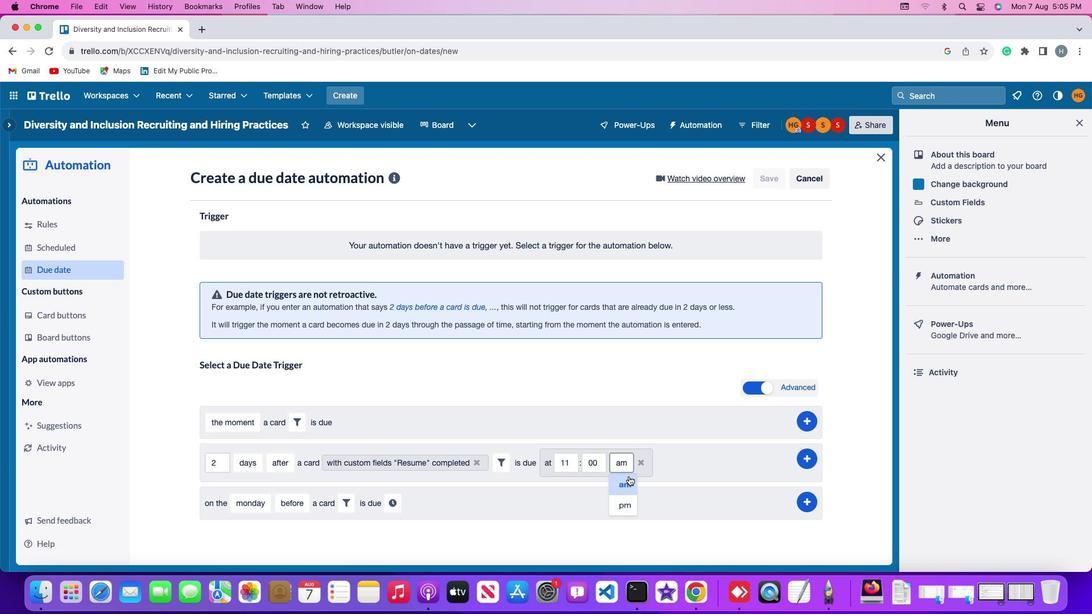 
Action: Mouse moved to (805, 456)
Screenshot: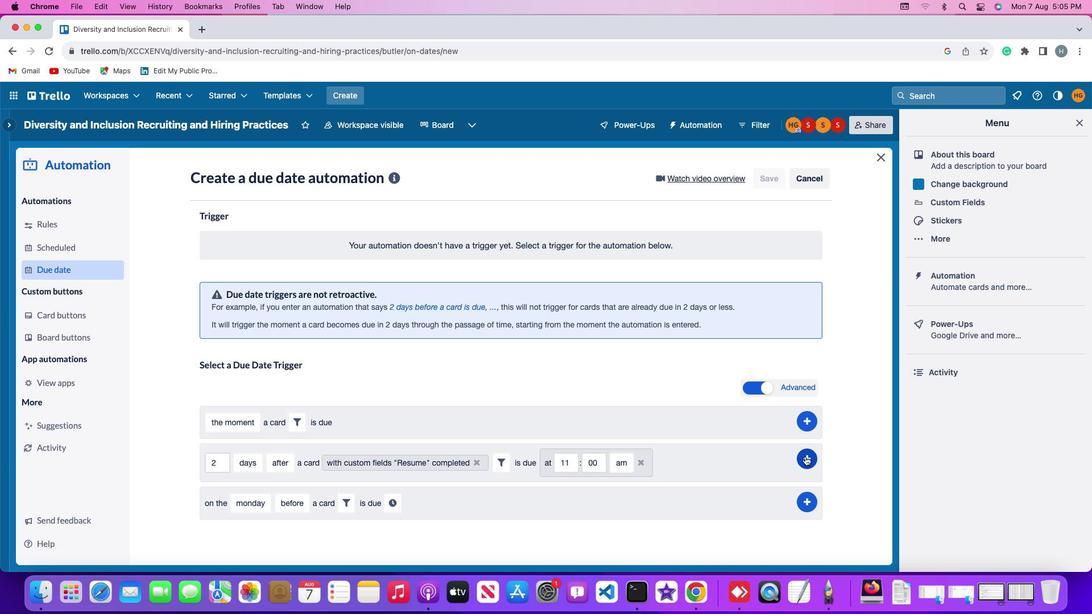 
Action: Mouse pressed left at (805, 456)
Screenshot: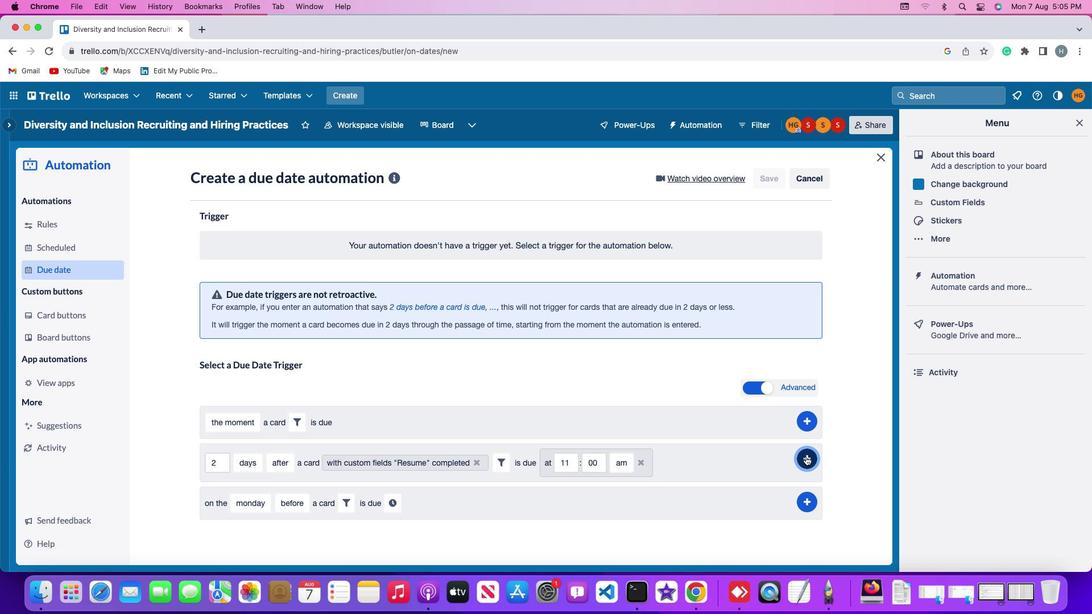 
Action: Mouse moved to (855, 349)
Screenshot: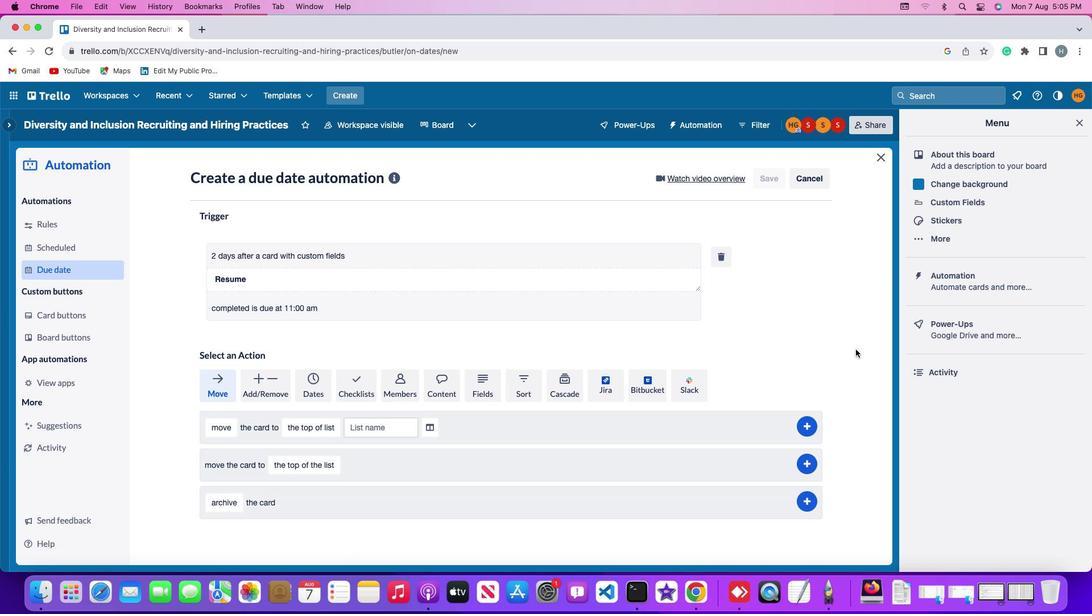 
